 Task: Create Issue Issue0000000258 in Backlog  in Scrum Project Project0000000052 in Jira. Create Issue Issue0000000259 in Backlog  in Scrum Project Project0000000052 in Jira. Create Issue Issue0000000260 in Backlog  in Scrum Project Project0000000052 in Jira. Change IN PROGRESS as Status of Issue Issue0000000252 in Backlog  in Scrum Project Project0000000051 in Jira. Change IN PROGRESS as Status of Issue Issue0000000254 in Backlog  in Scrum Project Project0000000051 in Jira
Action: Mouse moved to (313, 107)
Screenshot: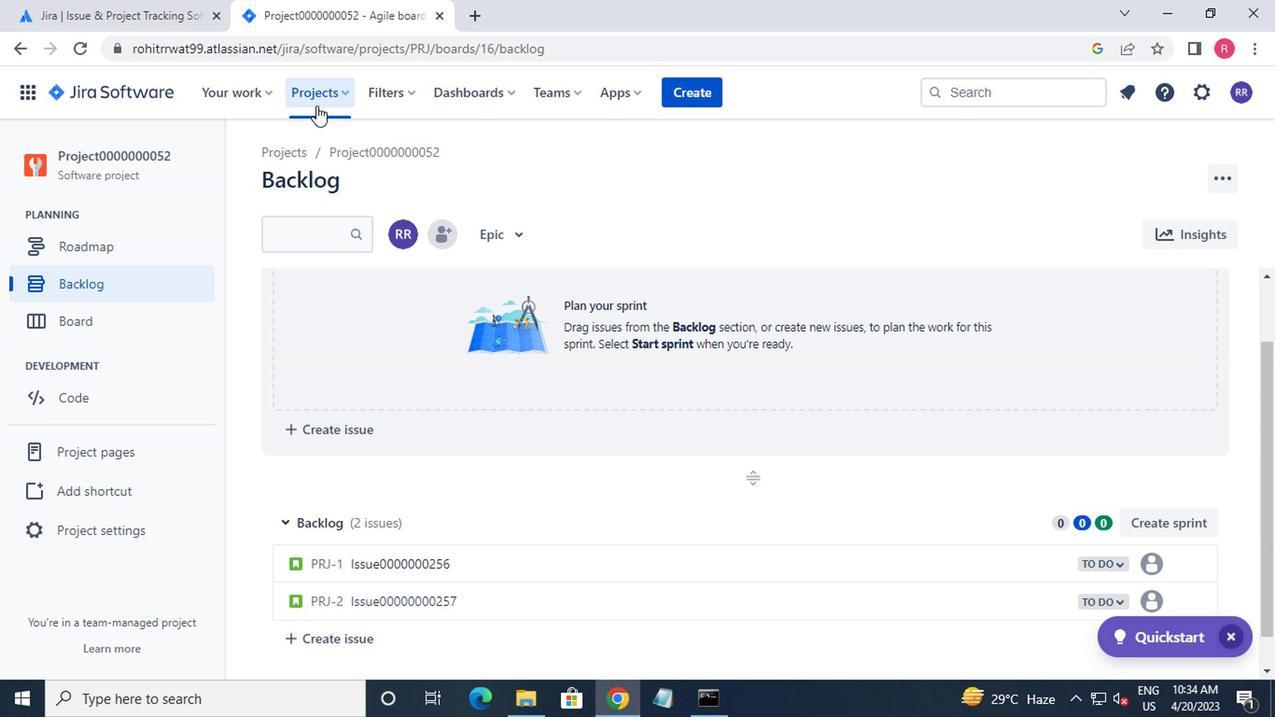 
Action: Mouse pressed left at (313, 107)
Screenshot: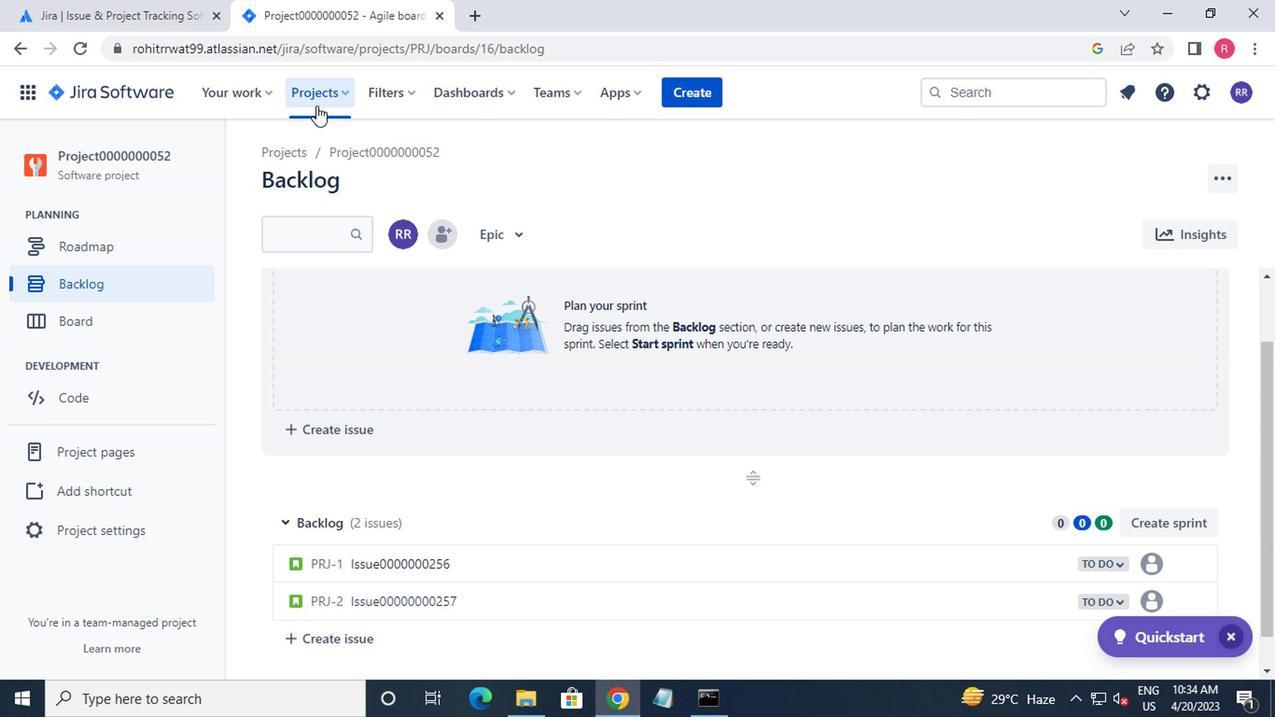 
Action: Mouse moved to (407, 183)
Screenshot: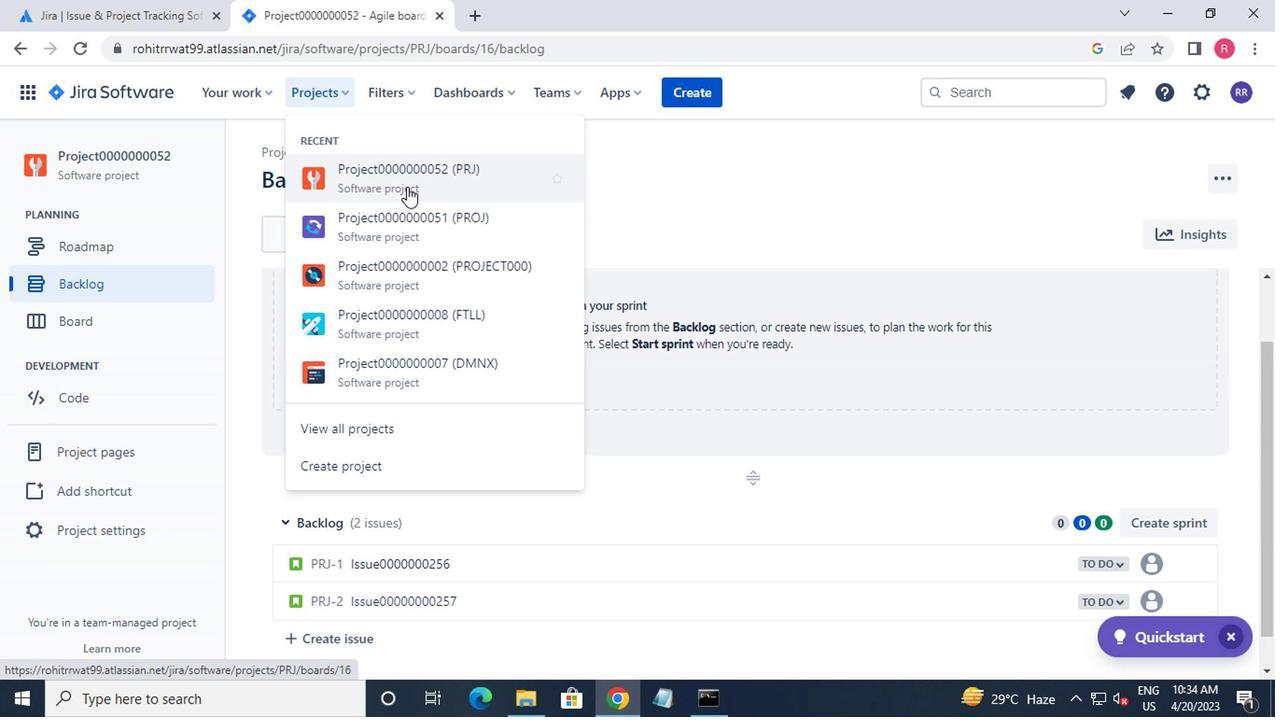 
Action: Mouse pressed left at (407, 183)
Screenshot: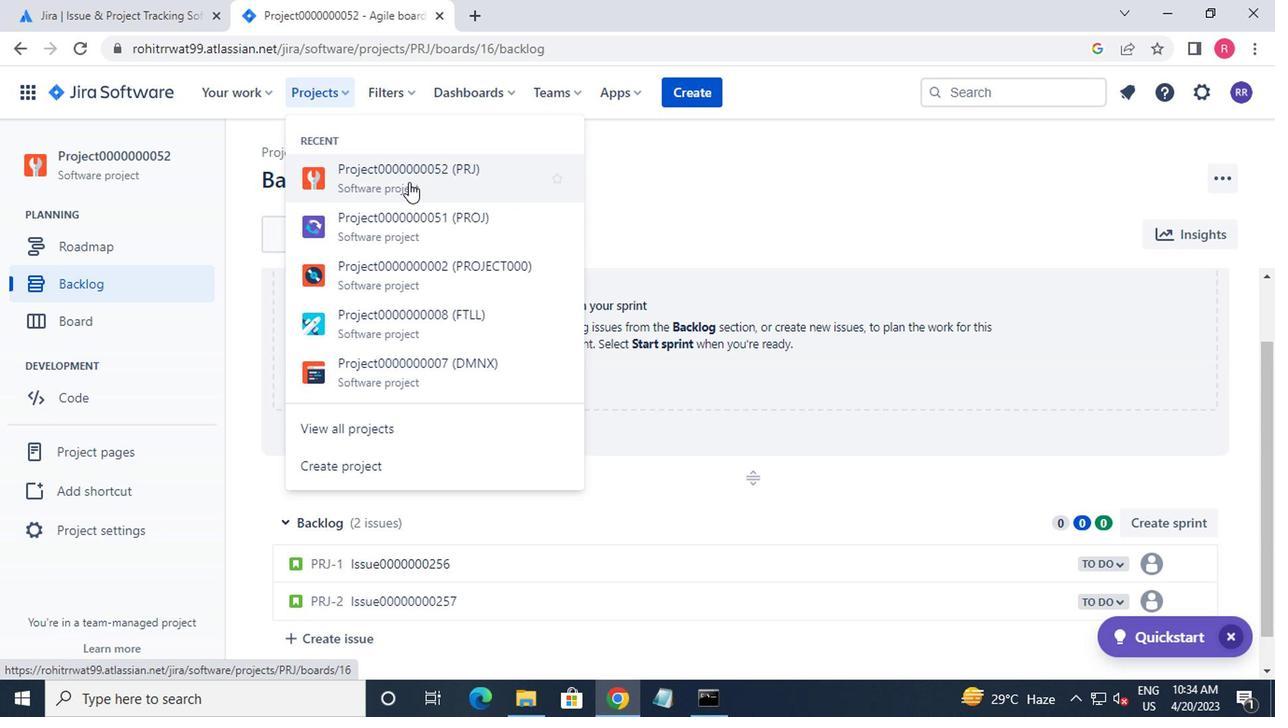 
Action: Mouse moved to (97, 284)
Screenshot: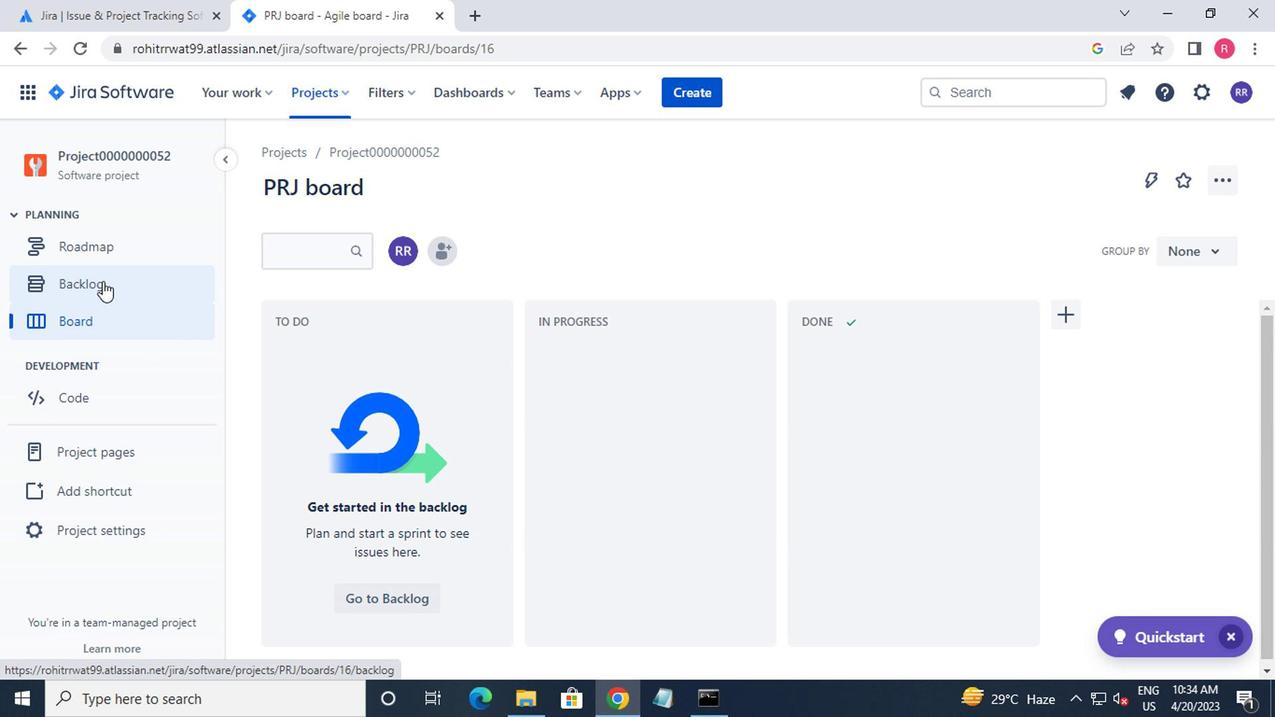 
Action: Mouse pressed left at (97, 284)
Screenshot: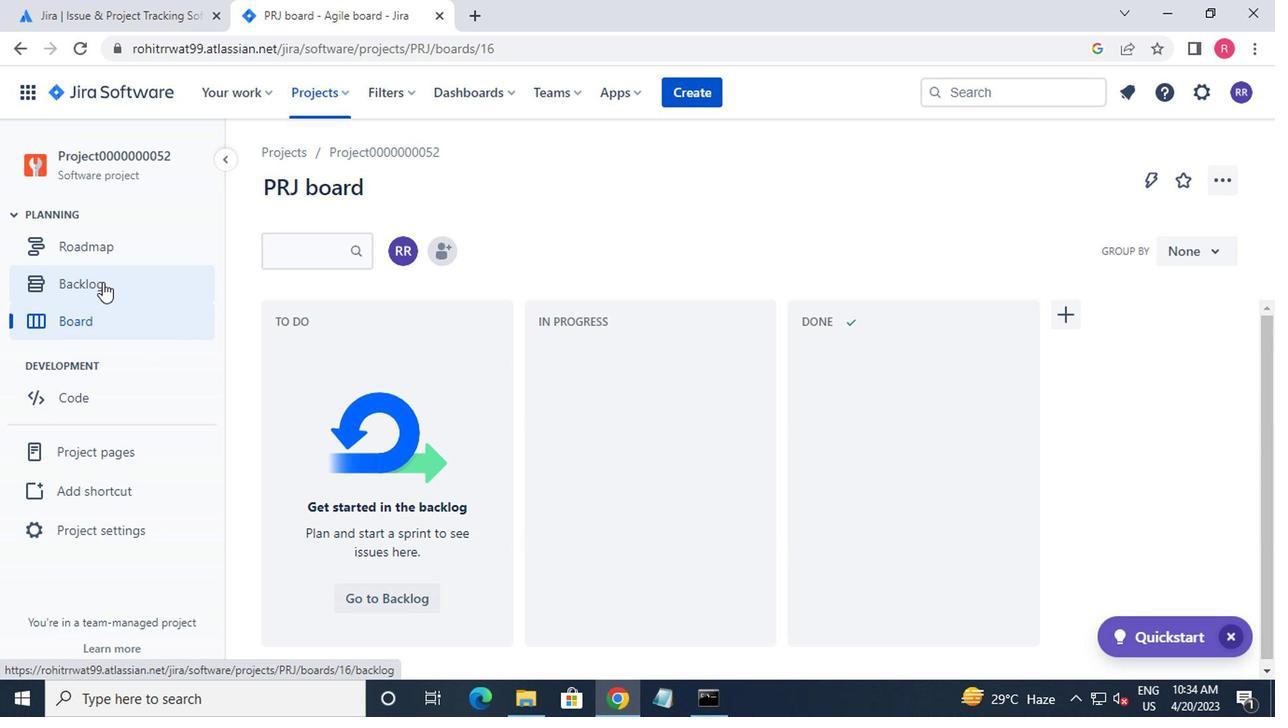 
Action: Mouse moved to (438, 480)
Screenshot: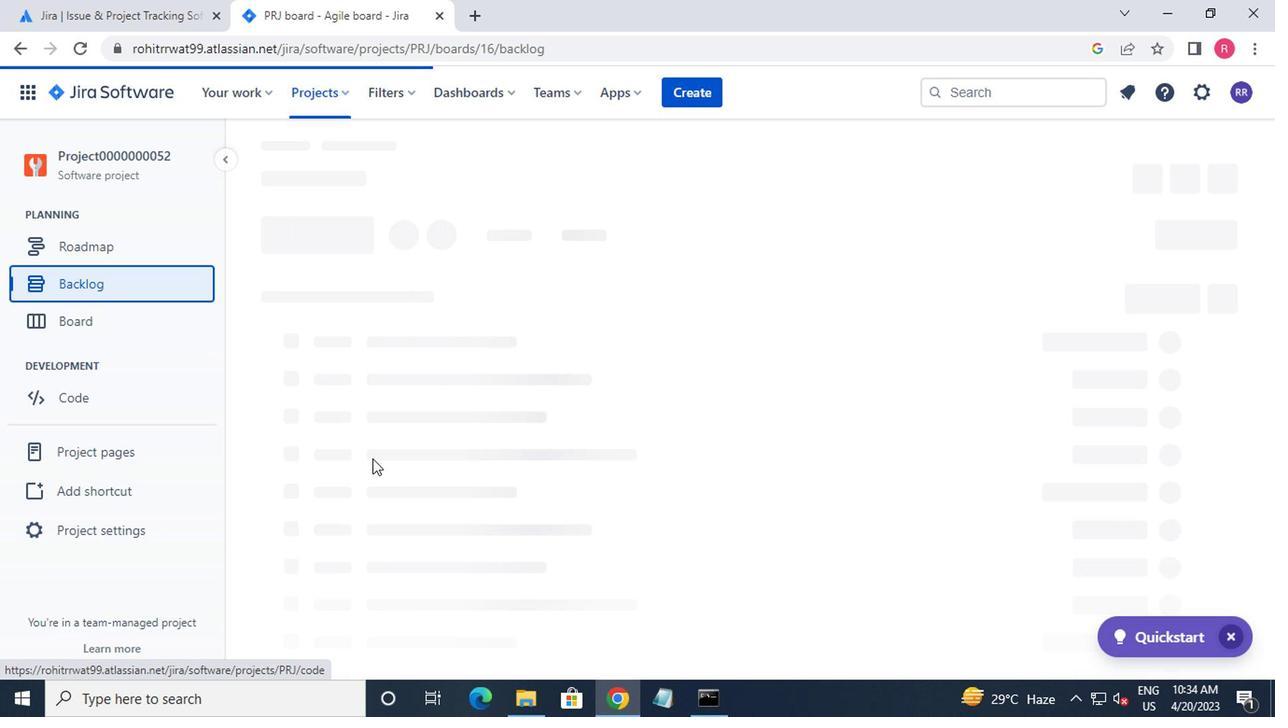 
Action: Mouse scrolled (438, 479) with delta (0, -1)
Screenshot: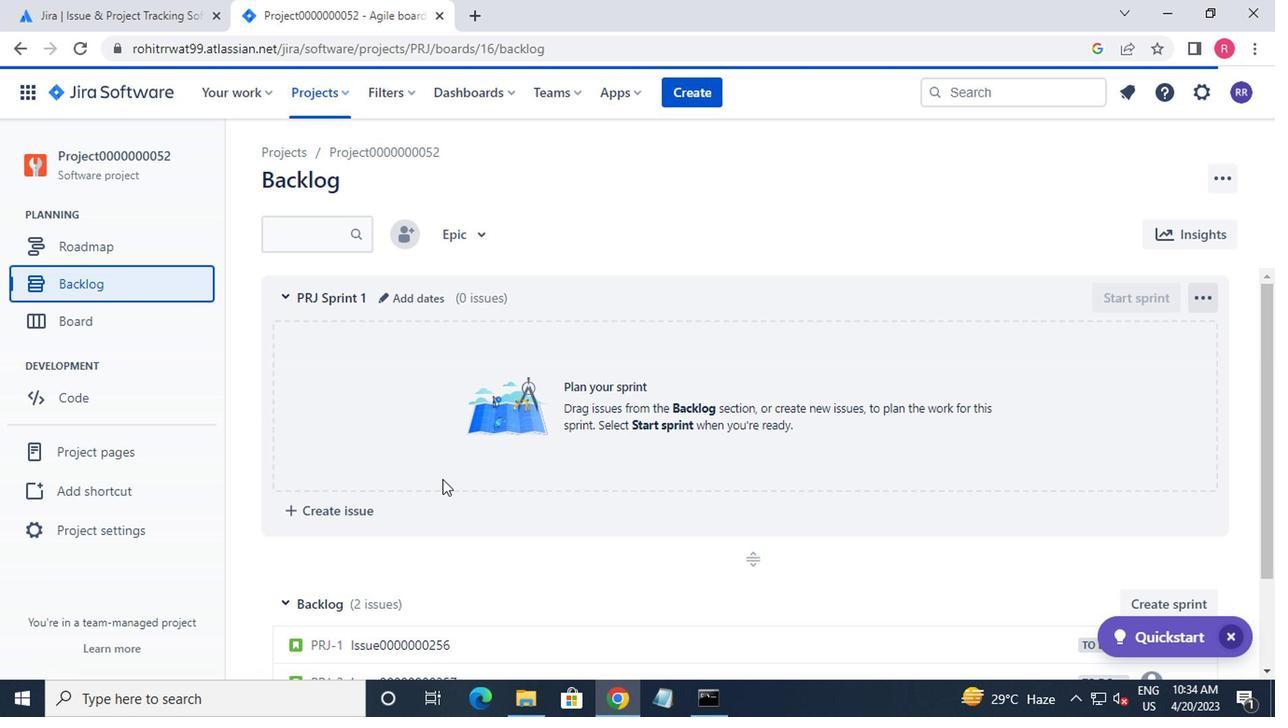 
Action: Mouse scrolled (438, 479) with delta (0, -1)
Screenshot: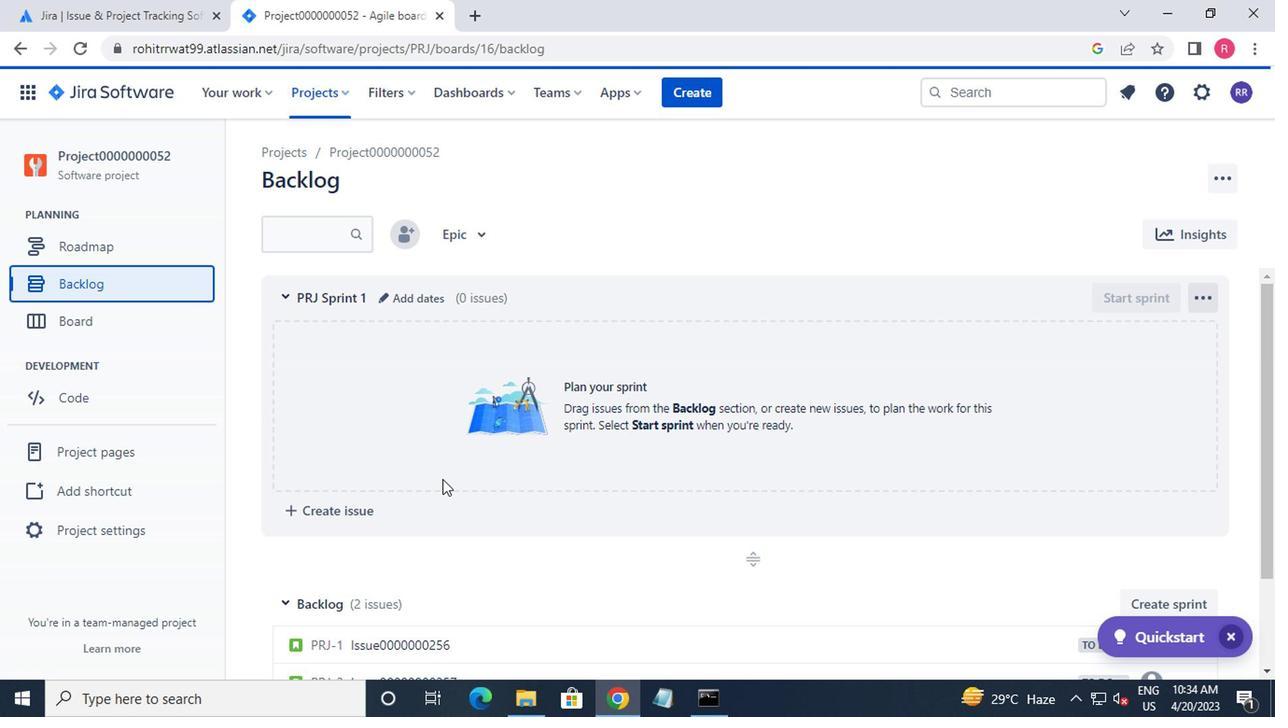 
Action: Mouse scrolled (438, 479) with delta (0, -1)
Screenshot: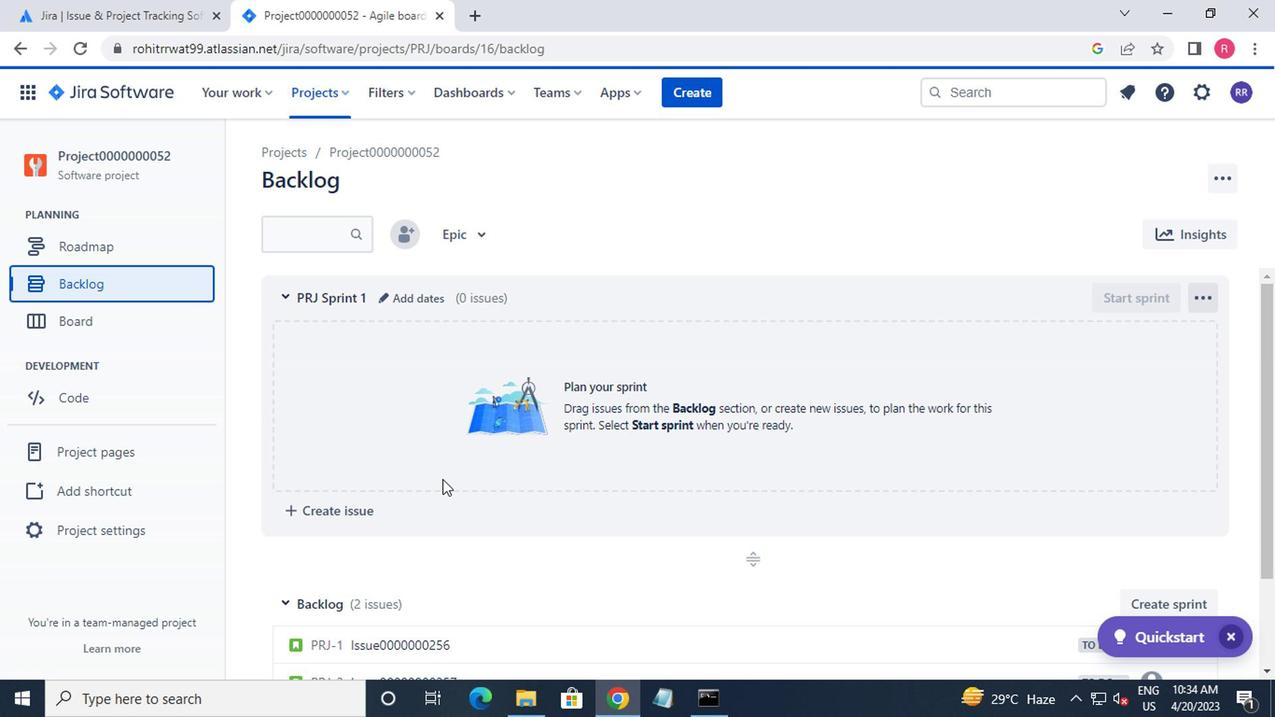 
Action: Mouse scrolled (438, 479) with delta (0, -1)
Screenshot: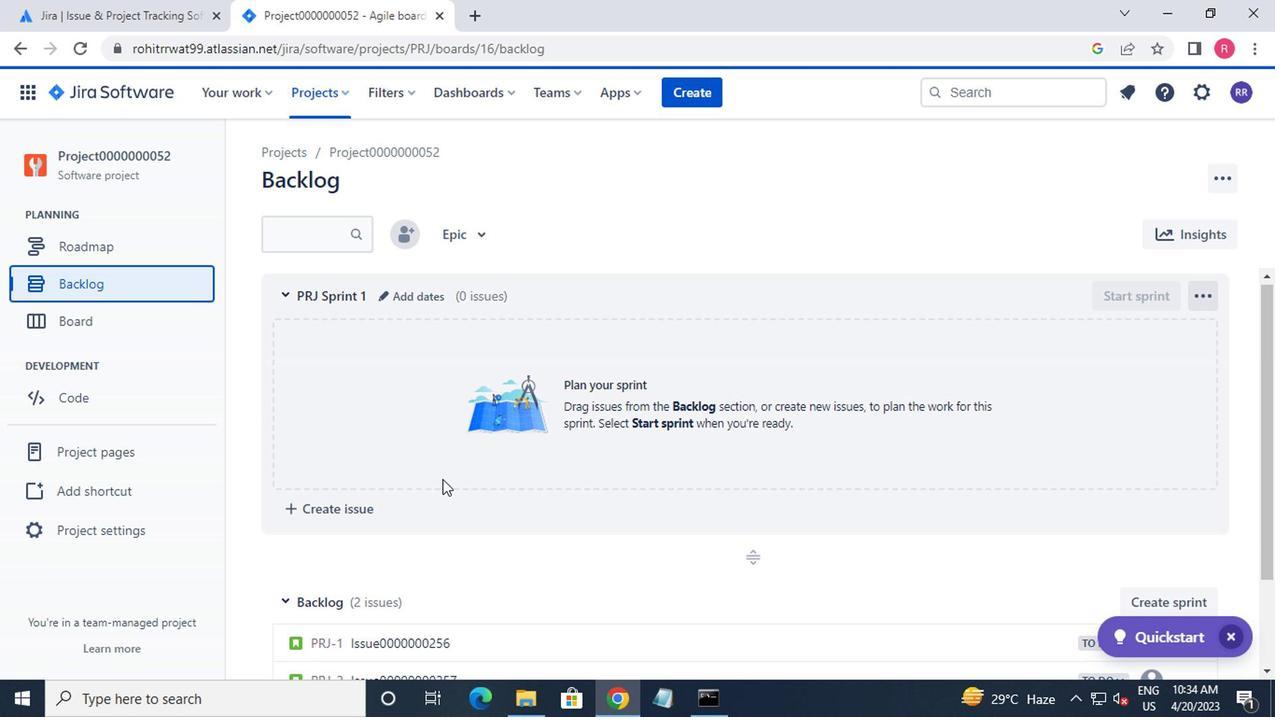 
Action: Mouse scrolled (438, 479) with delta (0, -1)
Screenshot: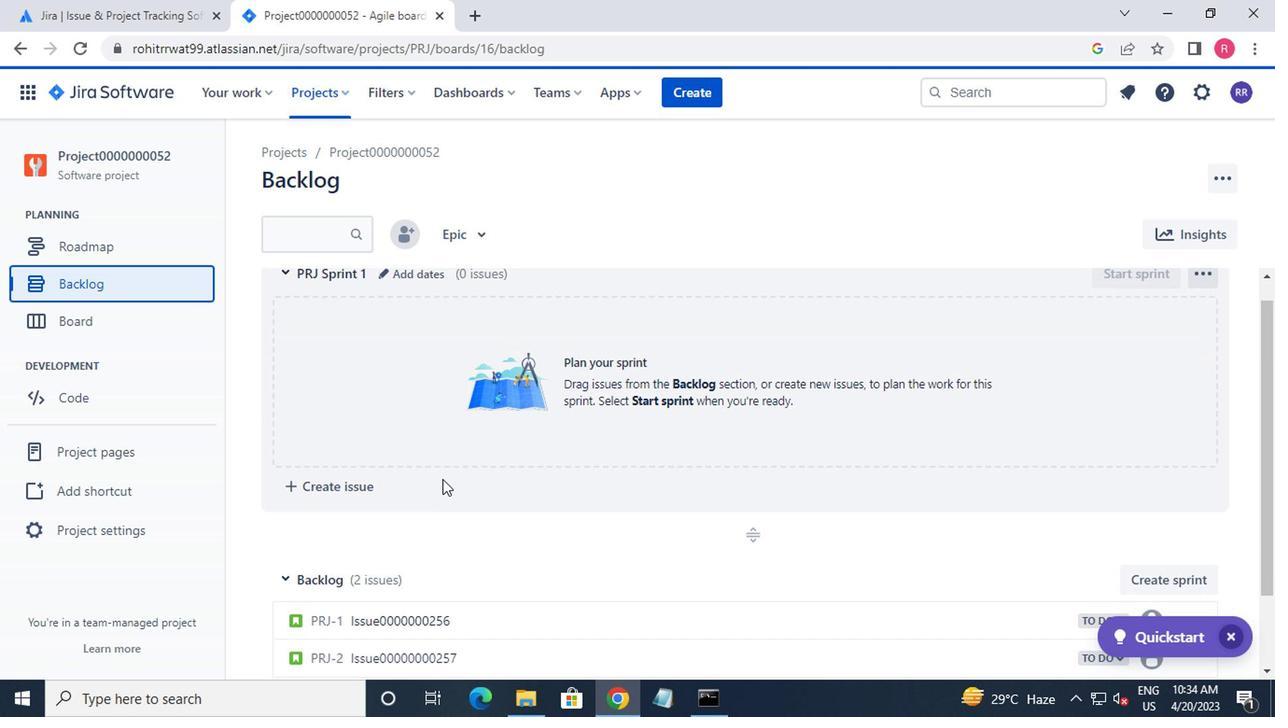
Action: Mouse moved to (370, 597)
Screenshot: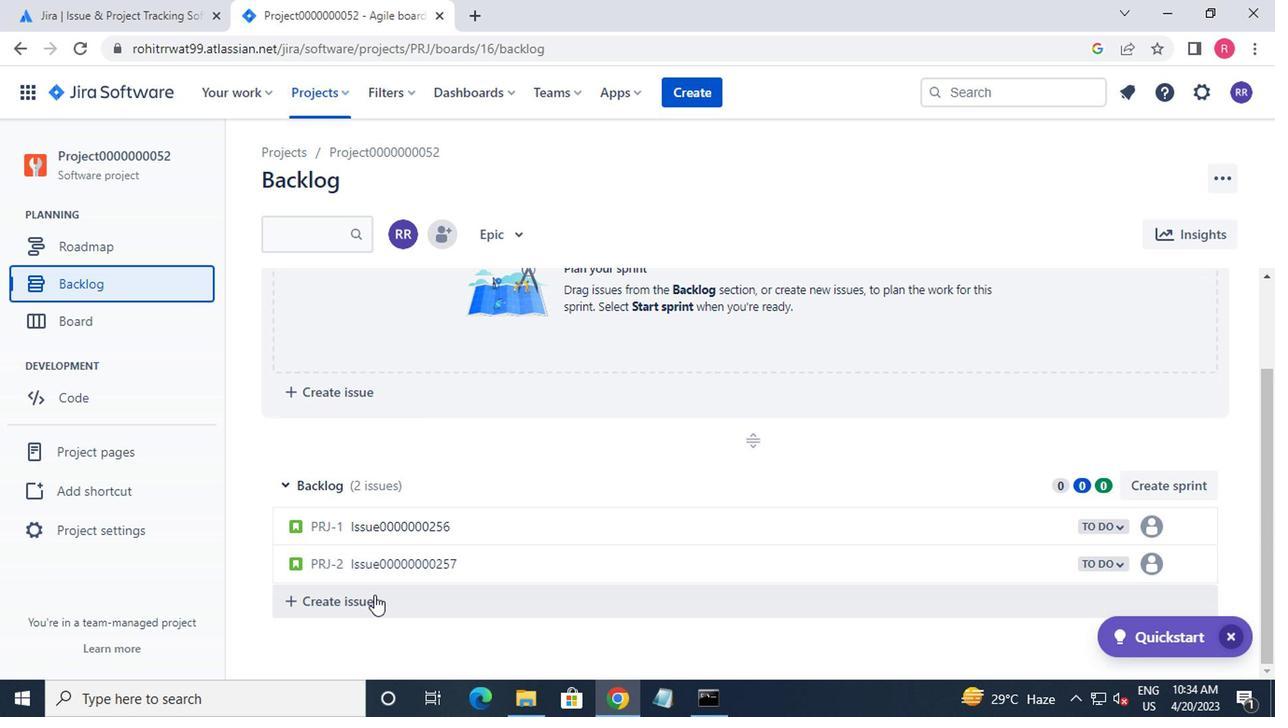 
Action: Mouse pressed left at (370, 597)
Screenshot: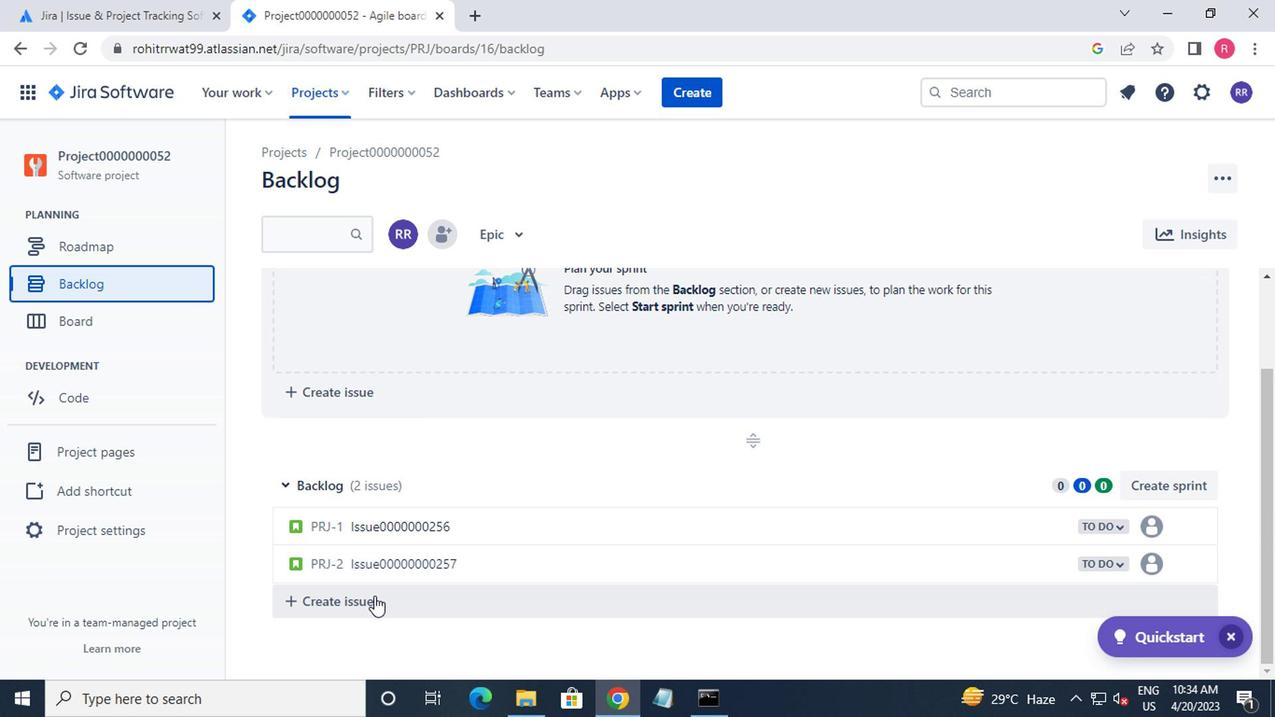 
Action: Mouse moved to (401, 490)
Screenshot: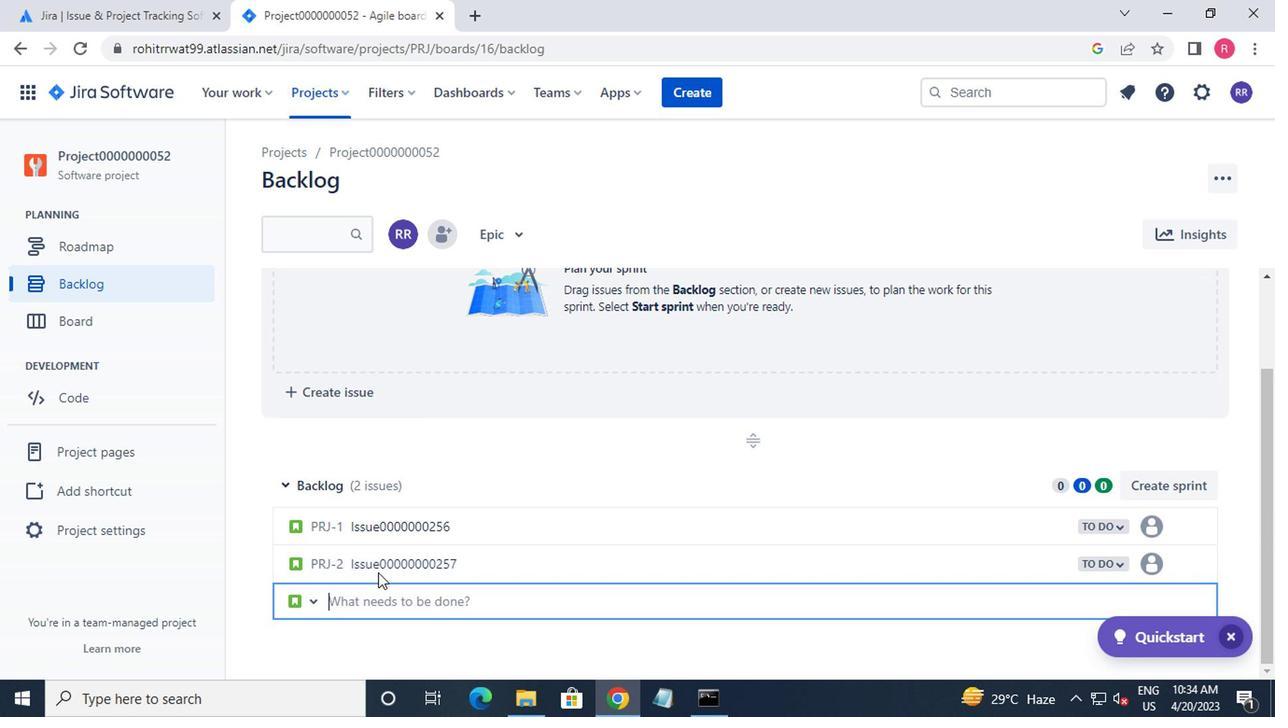 
Action: Key pressed <Key.shift><Key.shift>ISSUE0000000258<Key.enter>
Screenshot: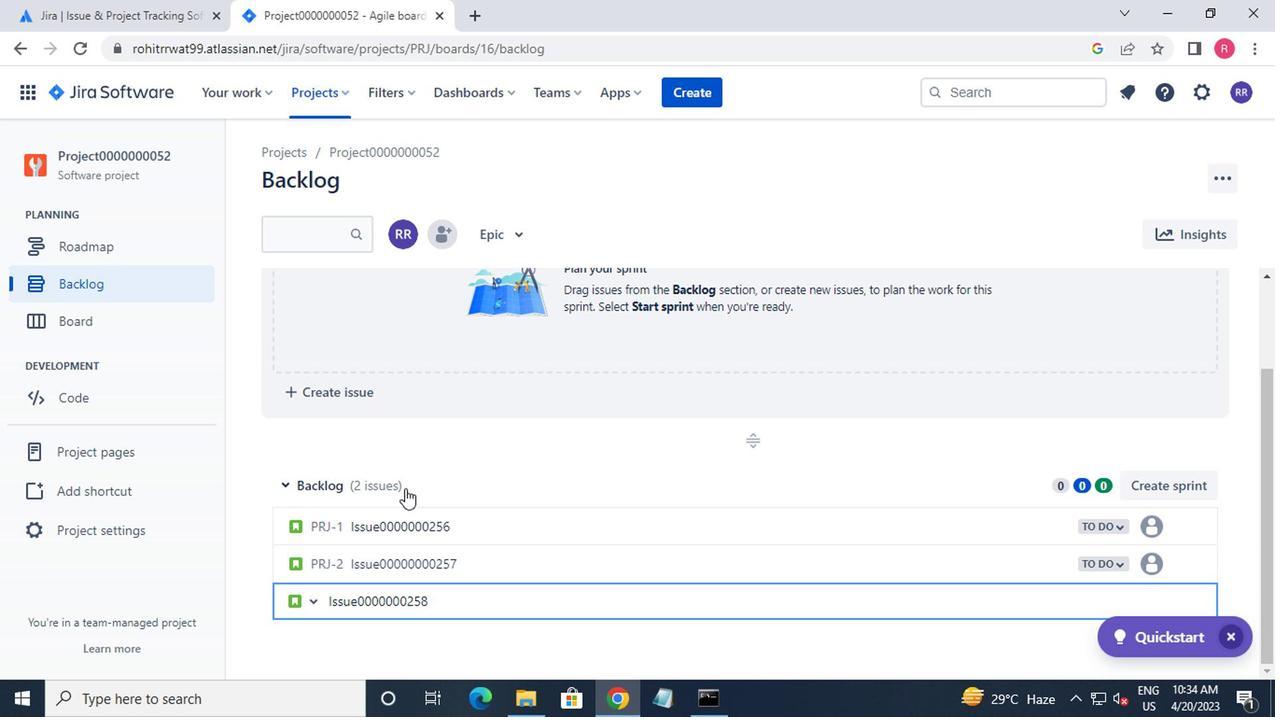 
Action: Mouse moved to (468, 447)
Screenshot: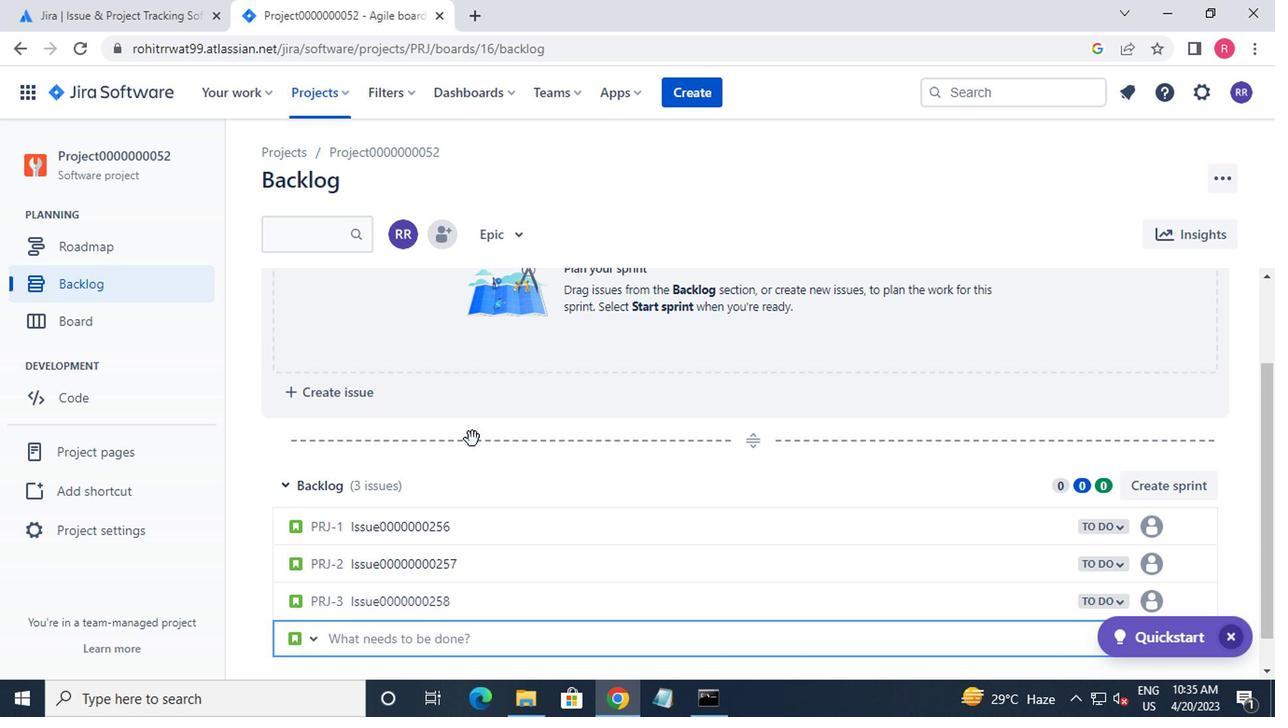 
Action: Key pressed <Key.shift>ISSUE0000000259<Key.enter><Key.shift><Key.shift><Key.shift><Key.shift><Key.shift><Key.shift>ISSUE0000000260<Key.enter>
Screenshot: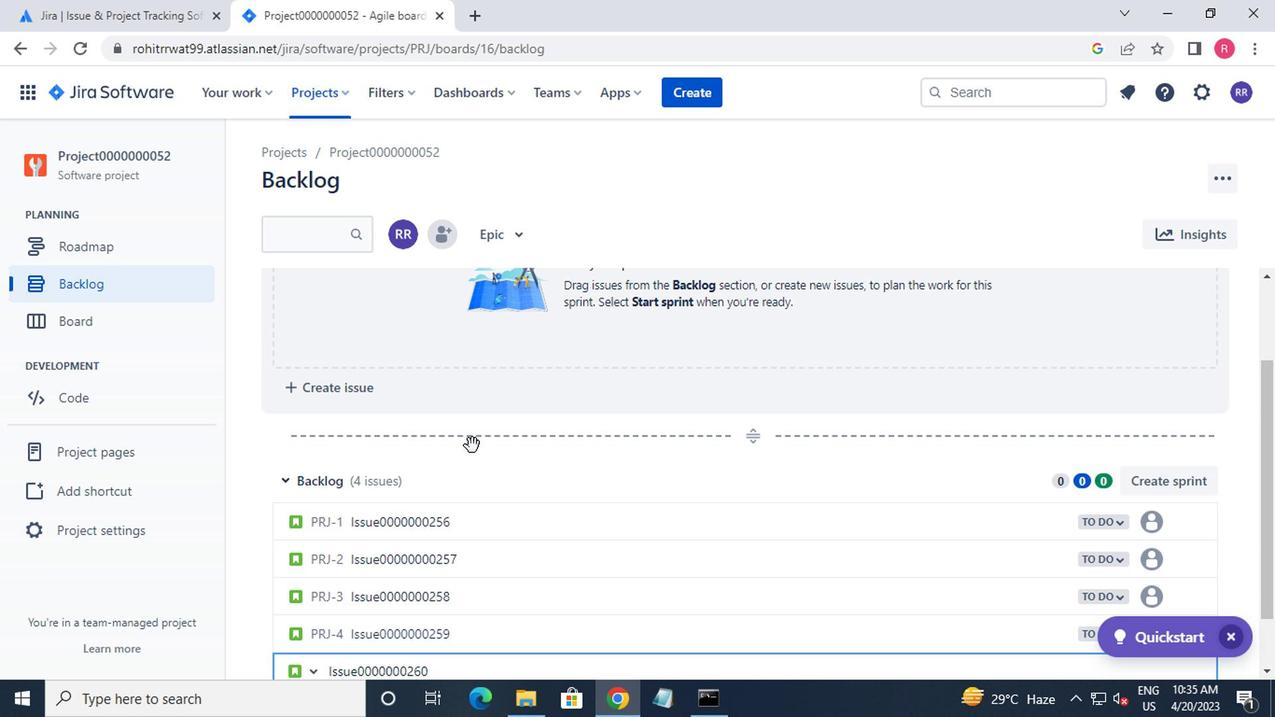 
Action: Mouse moved to (330, 75)
Screenshot: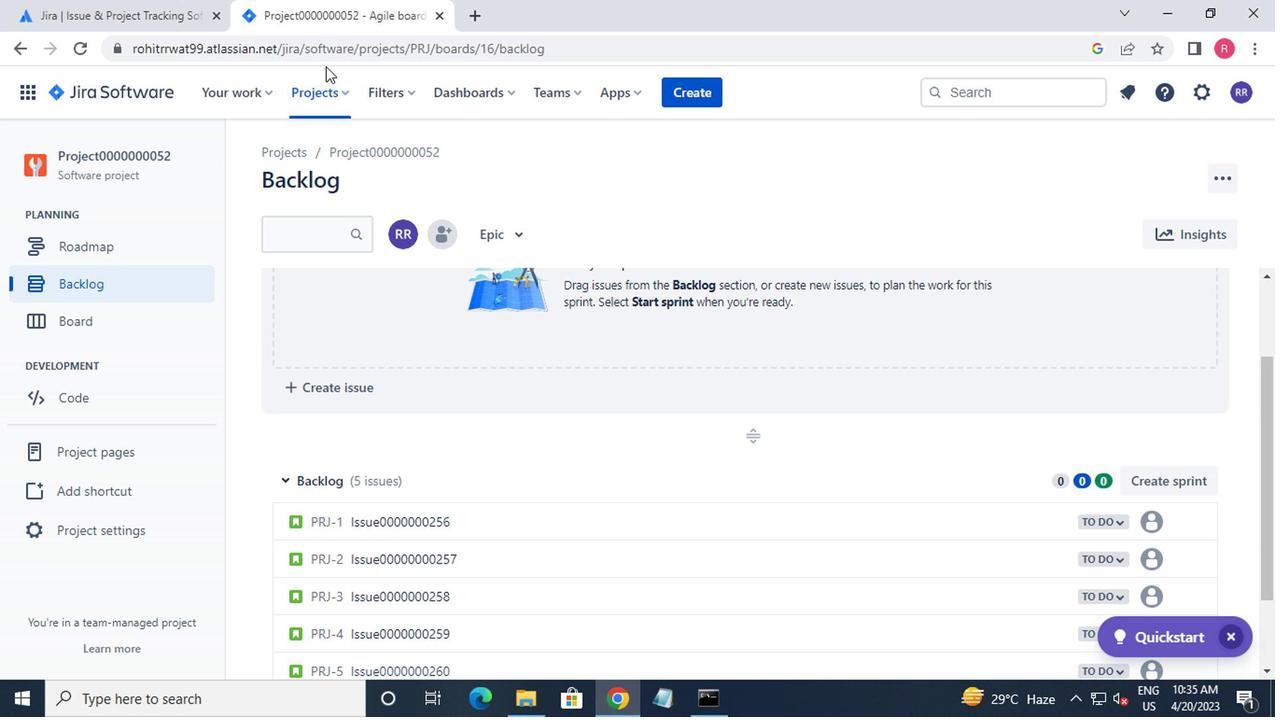
Action: Mouse pressed left at (330, 75)
Screenshot: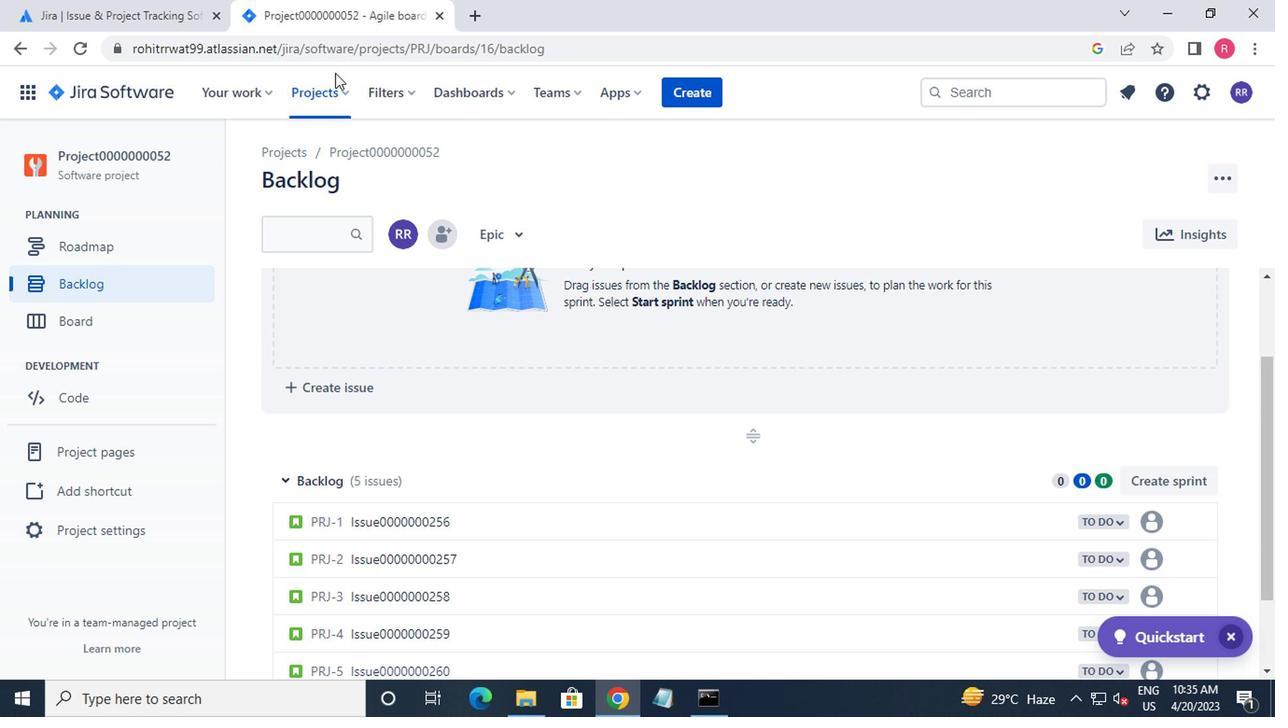 
Action: Mouse moved to (344, 96)
Screenshot: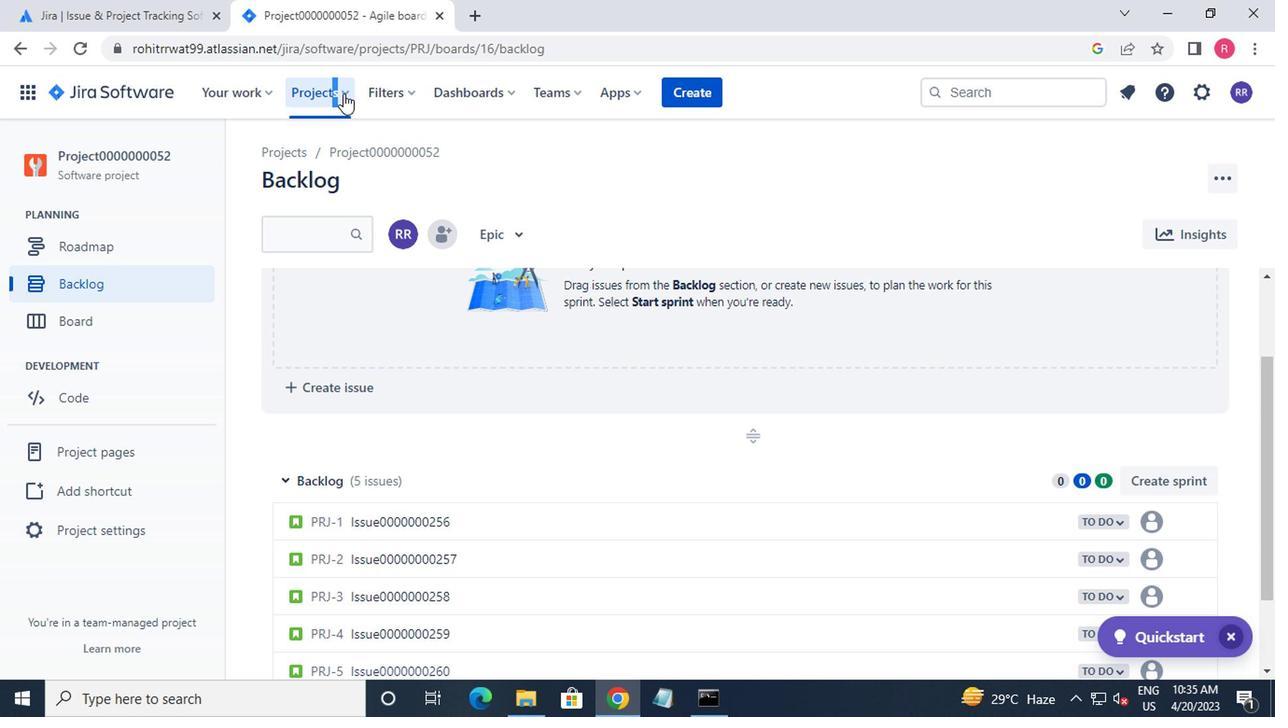 
Action: Mouse pressed left at (344, 96)
Screenshot: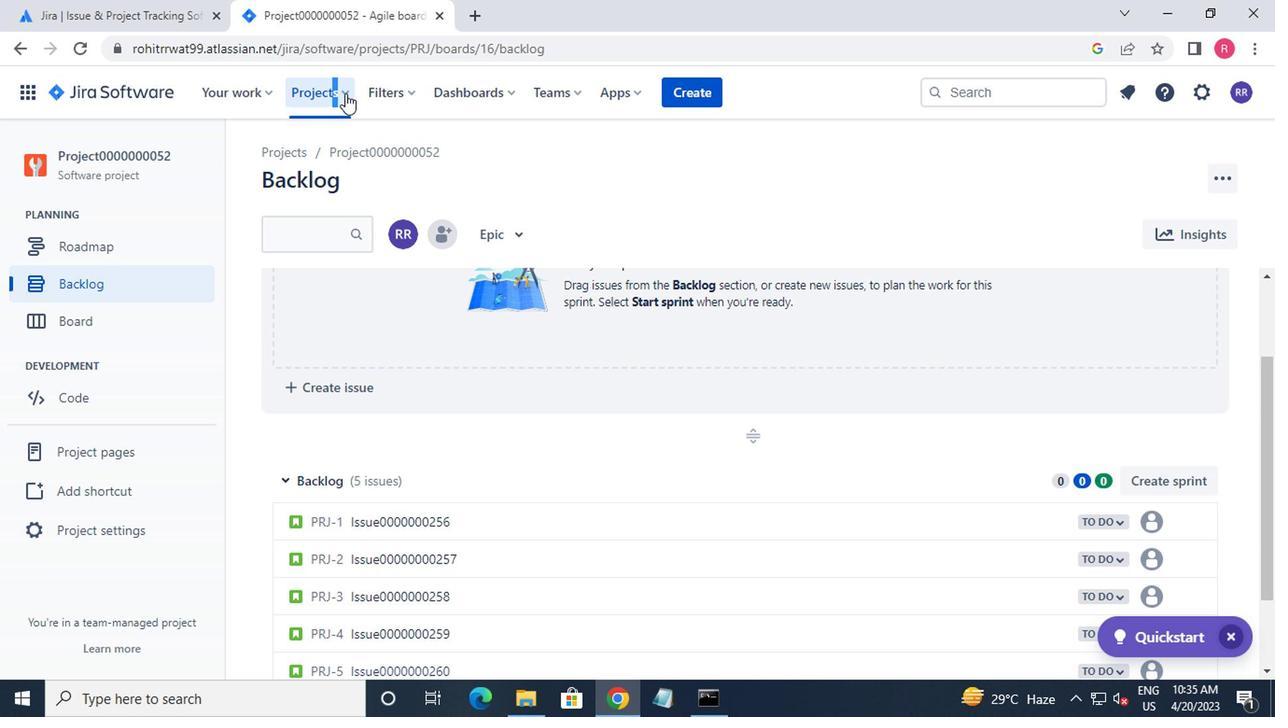 
Action: Mouse moved to (376, 221)
Screenshot: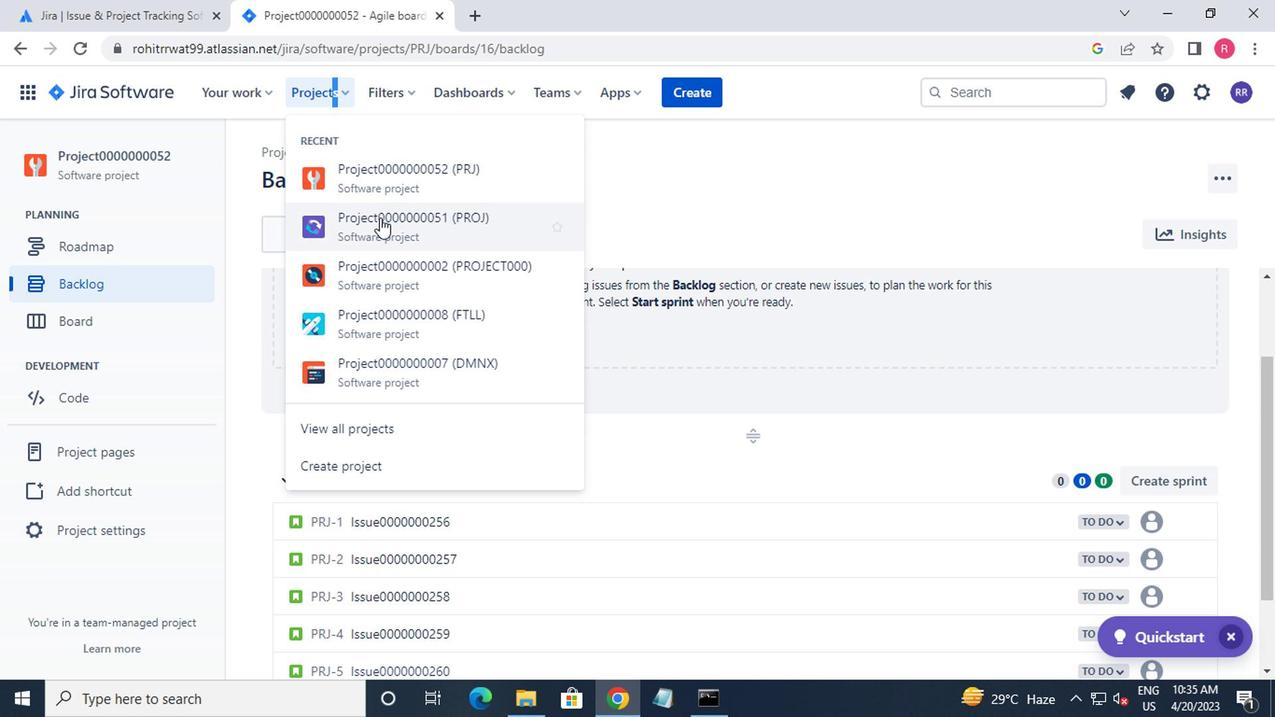 
Action: Mouse pressed left at (376, 221)
Screenshot: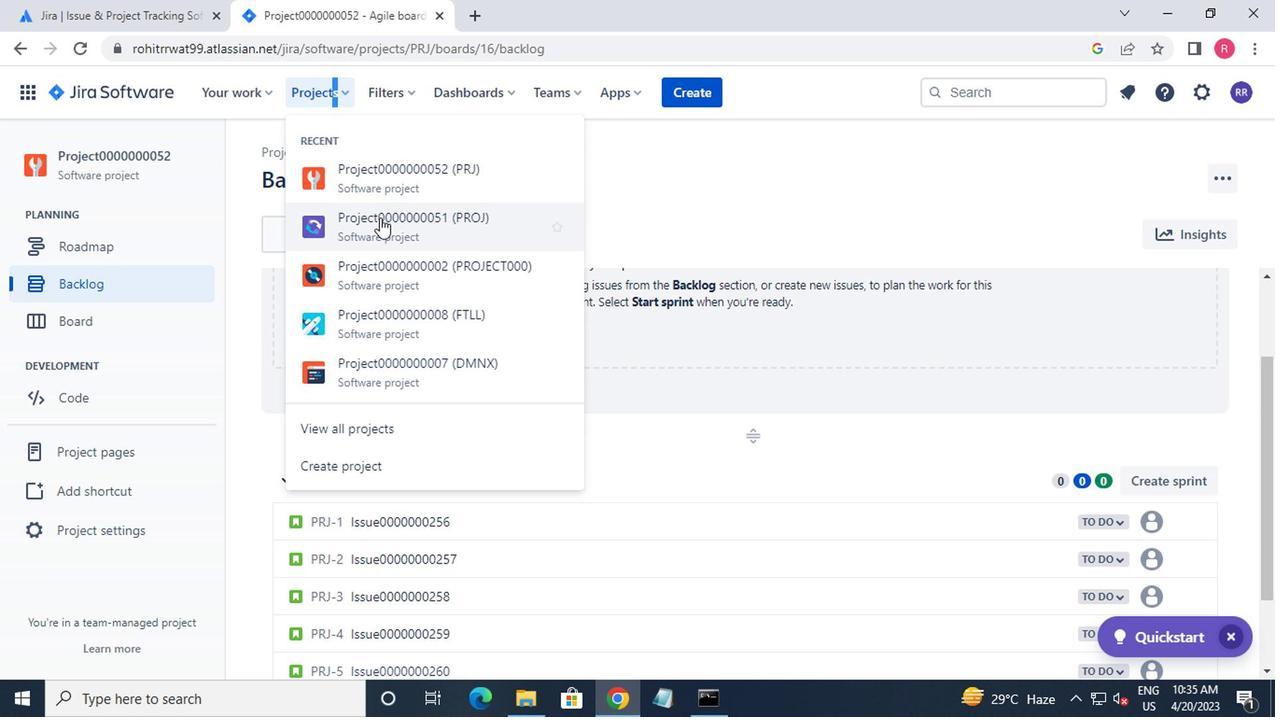 
Action: Mouse moved to (145, 277)
Screenshot: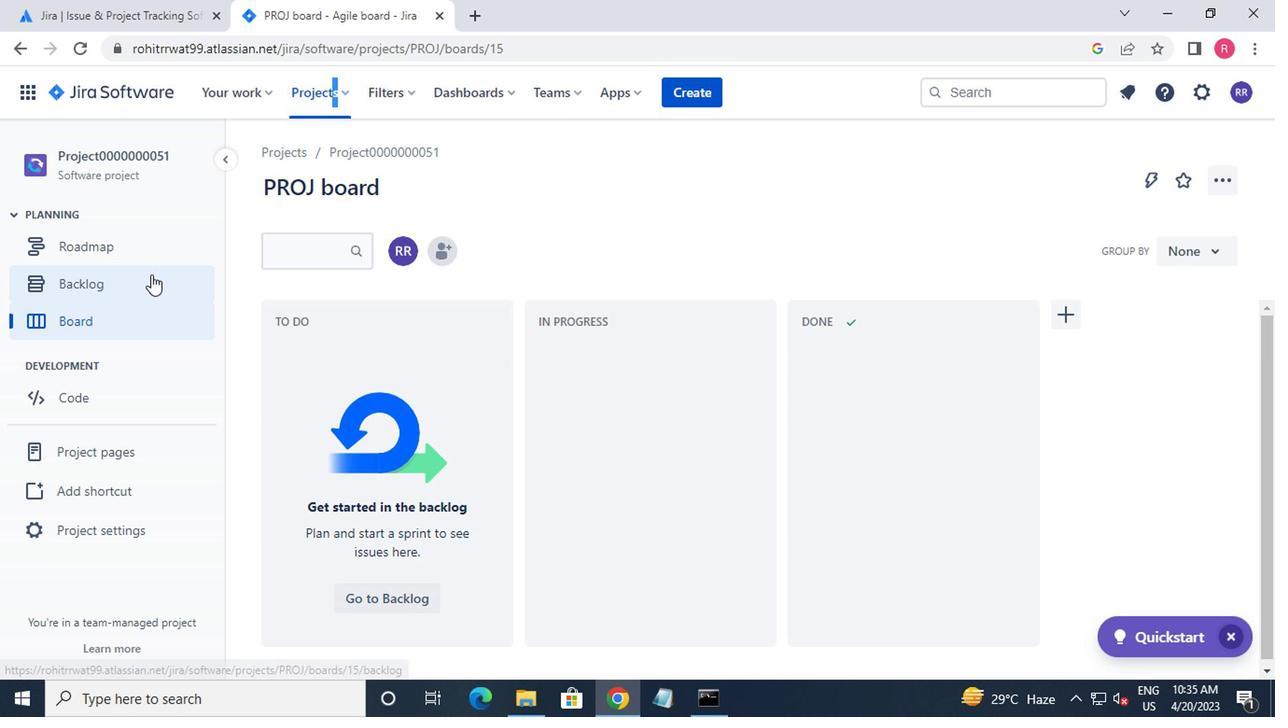 
Action: Mouse pressed left at (145, 277)
Screenshot: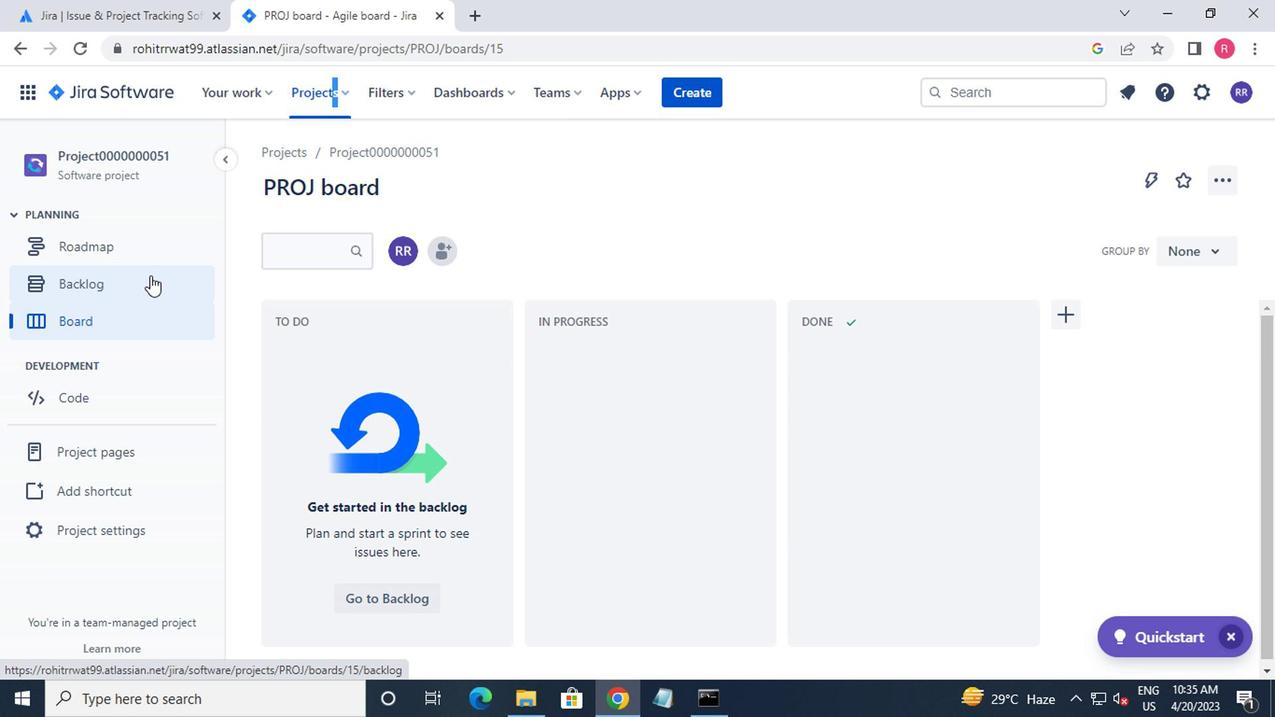 
Action: Mouse moved to (338, 369)
Screenshot: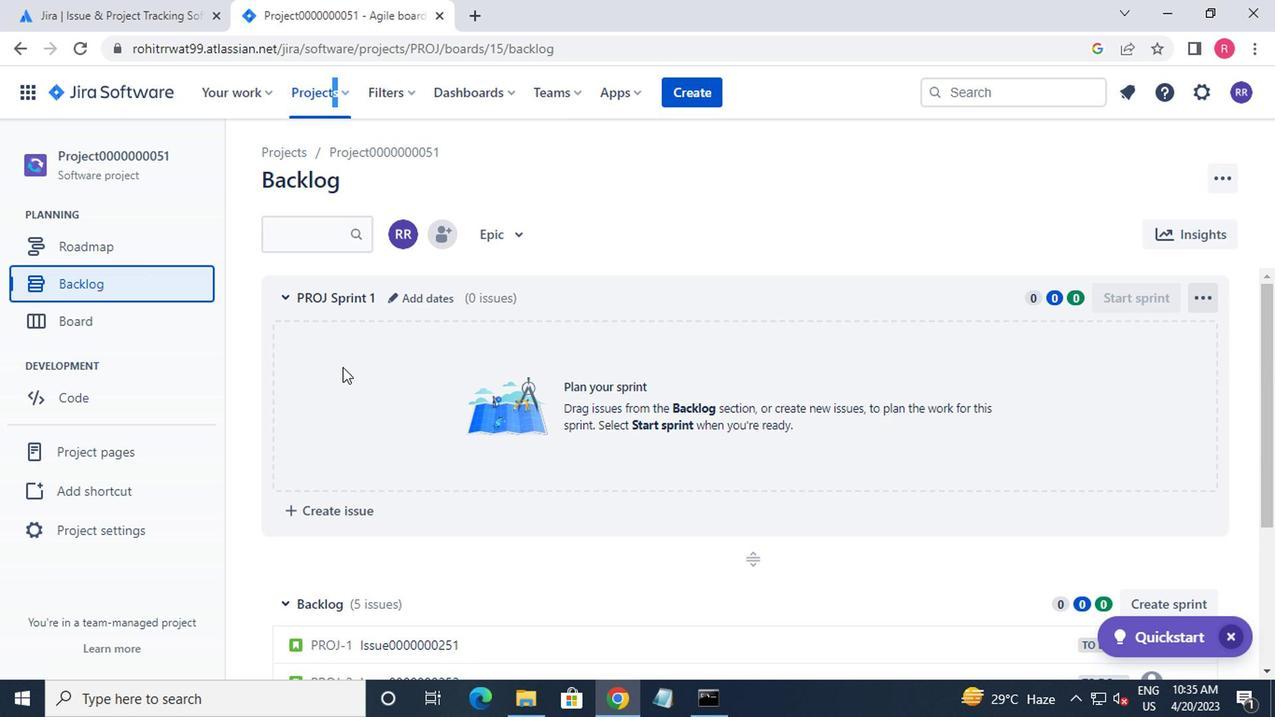 
Action: Mouse scrolled (338, 368) with delta (0, -1)
Screenshot: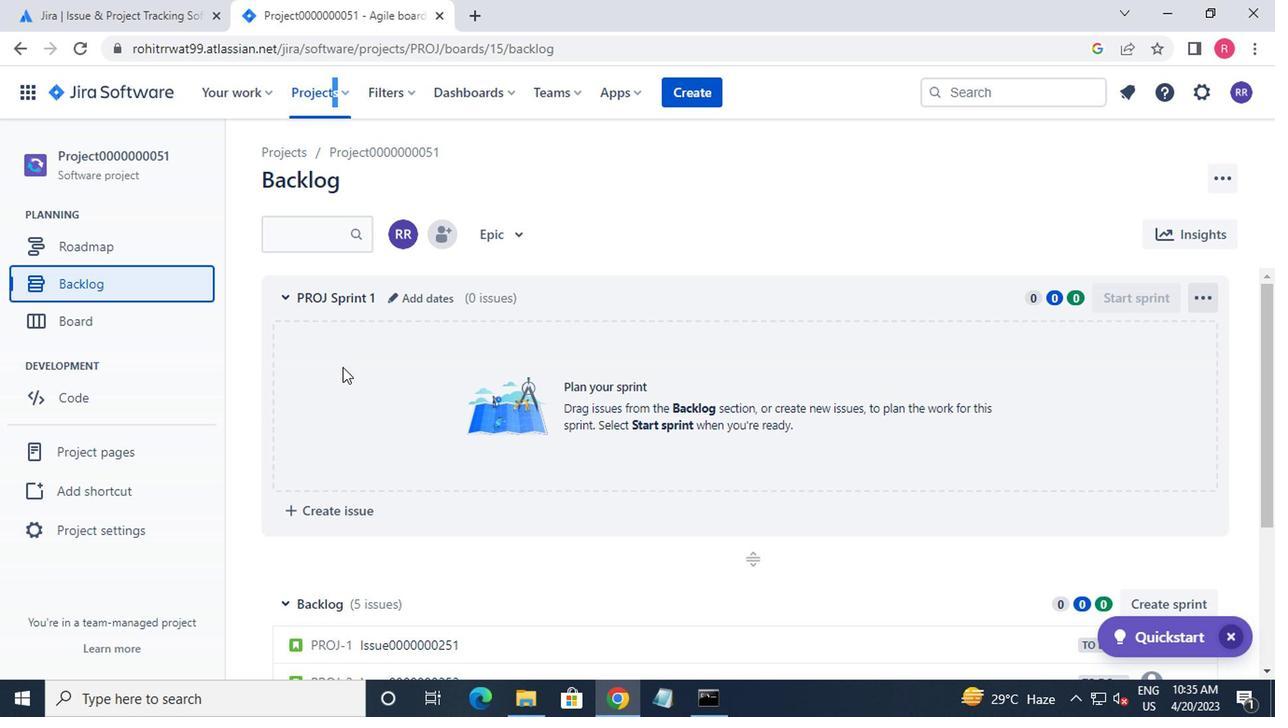 
Action: Mouse moved to (454, 515)
Screenshot: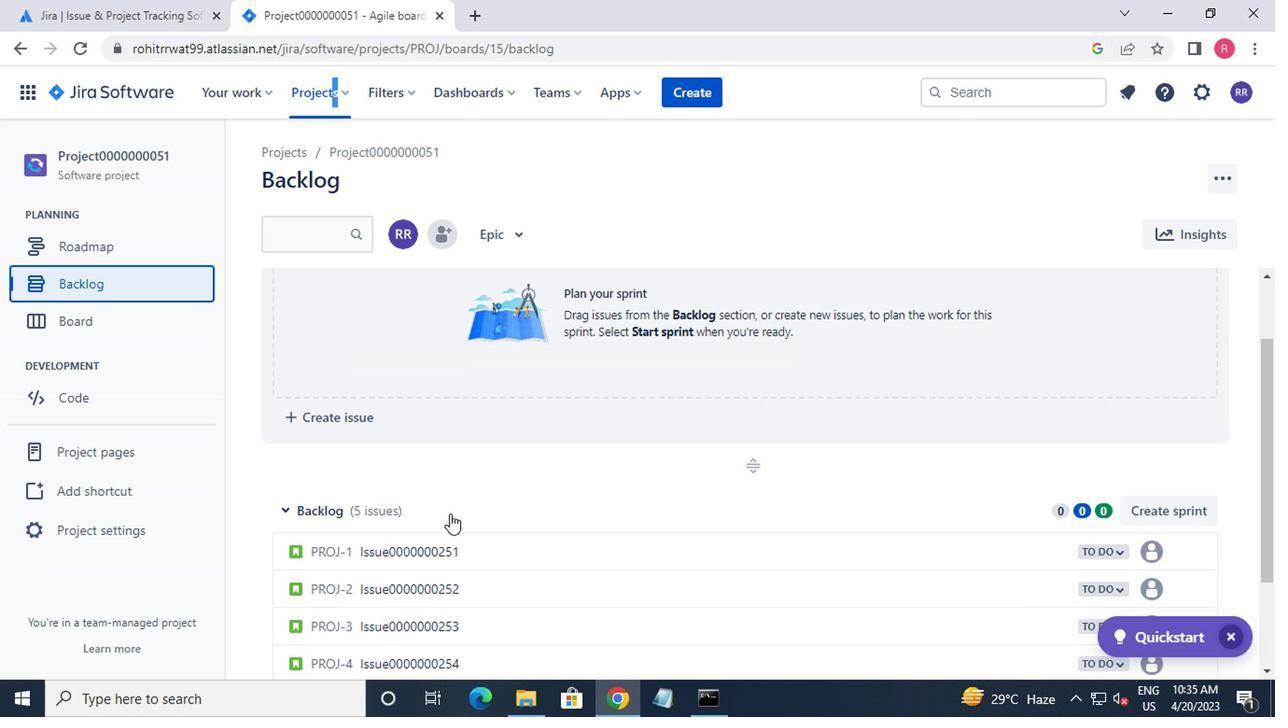 
Action: Mouse scrolled (454, 514) with delta (0, -1)
Screenshot: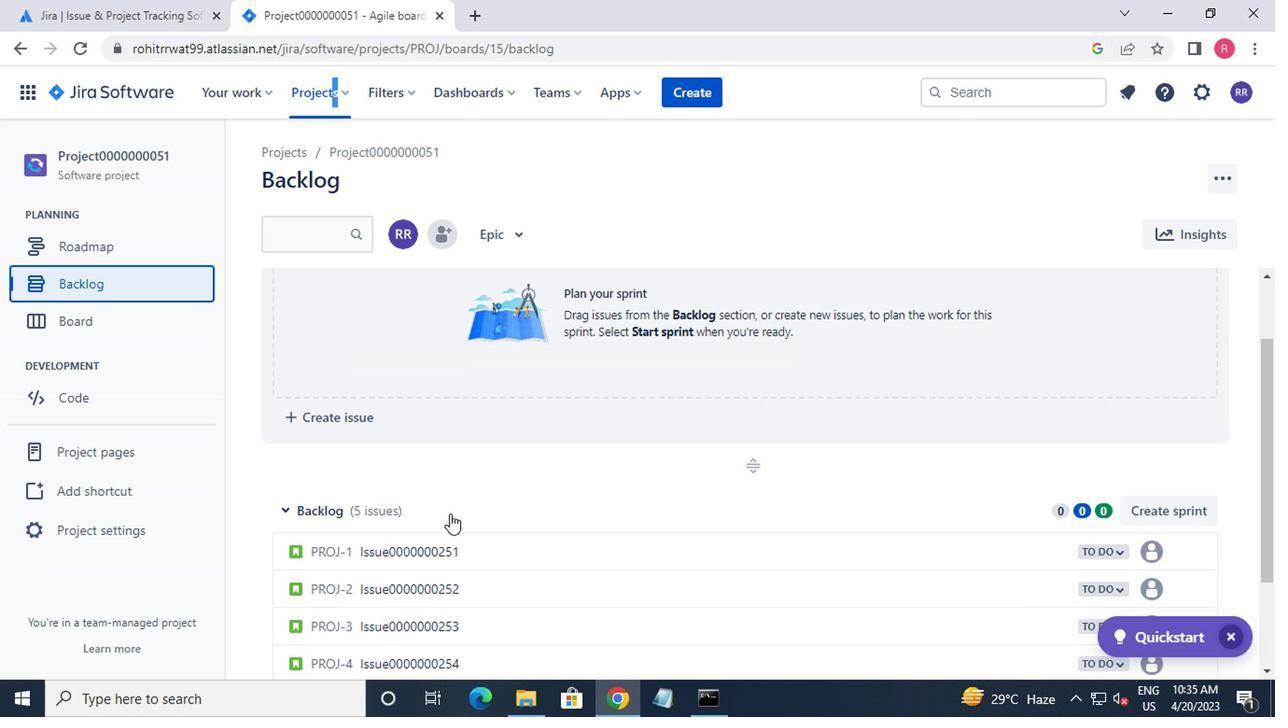 
Action: Mouse moved to (481, 518)
Screenshot: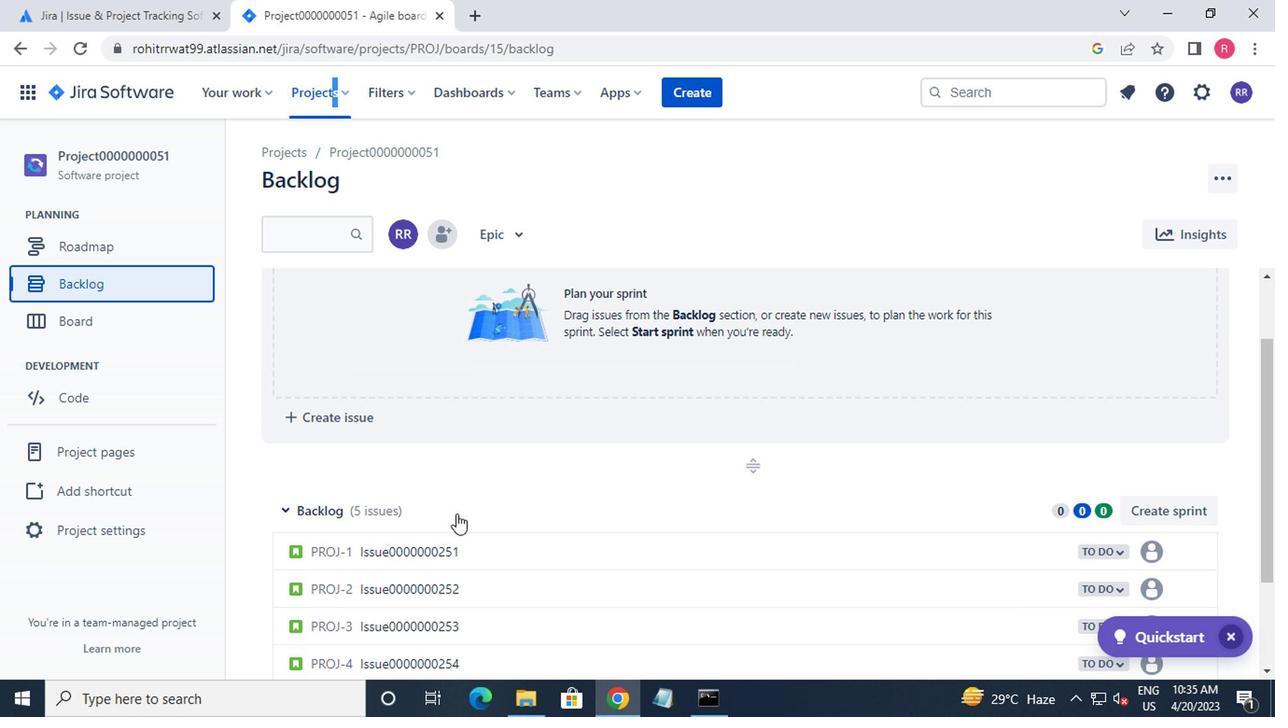
Action: Mouse scrolled (481, 518) with delta (0, 0)
Screenshot: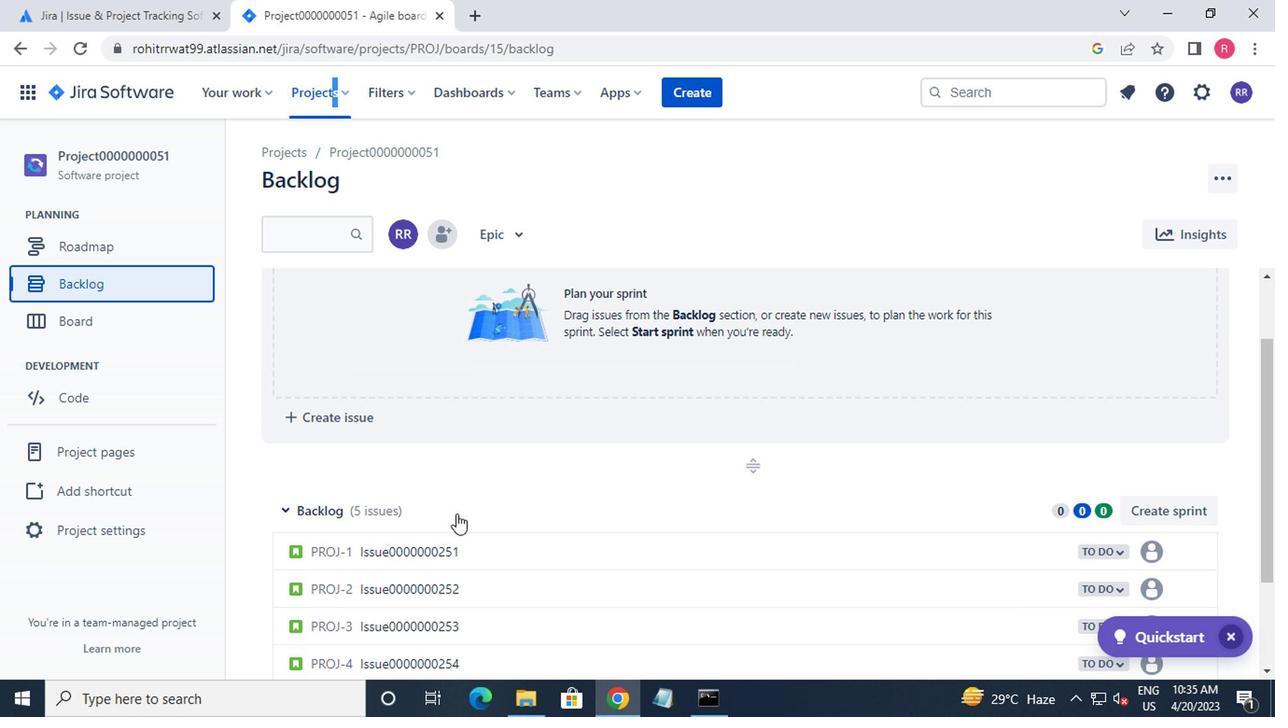 
Action: Mouse moved to (1112, 459)
Screenshot: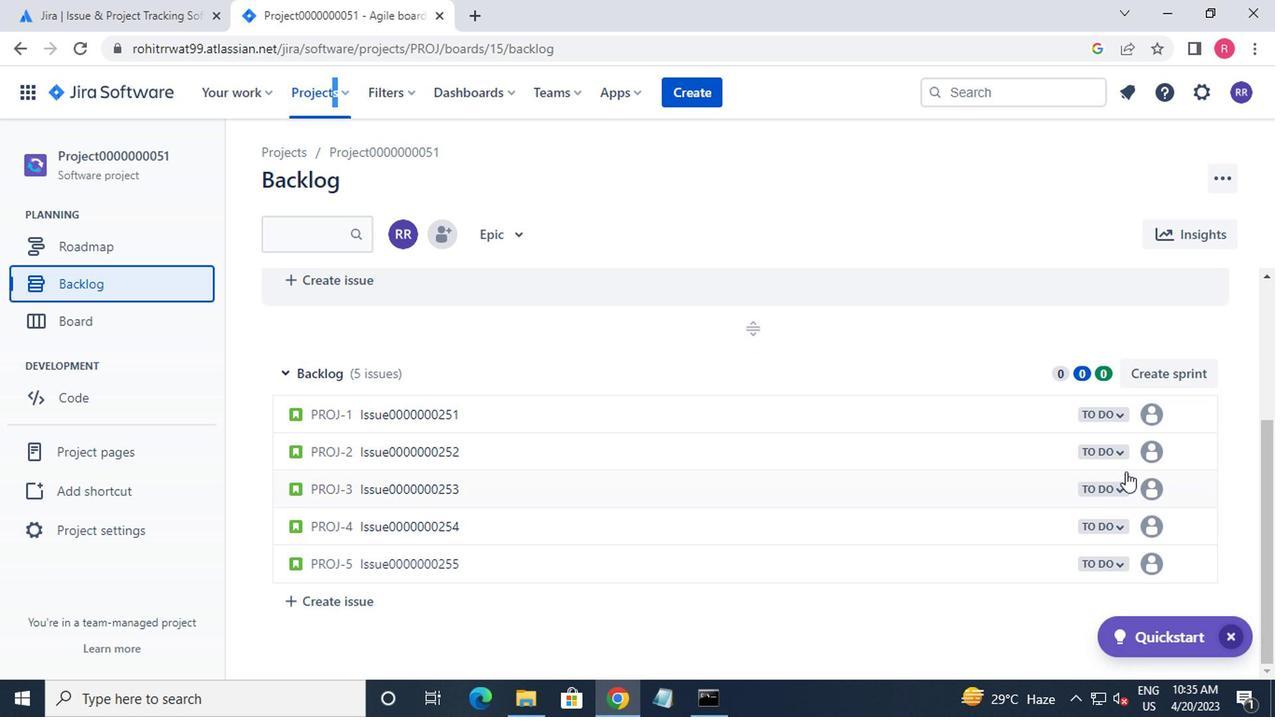 
Action: Mouse pressed left at (1112, 459)
Screenshot: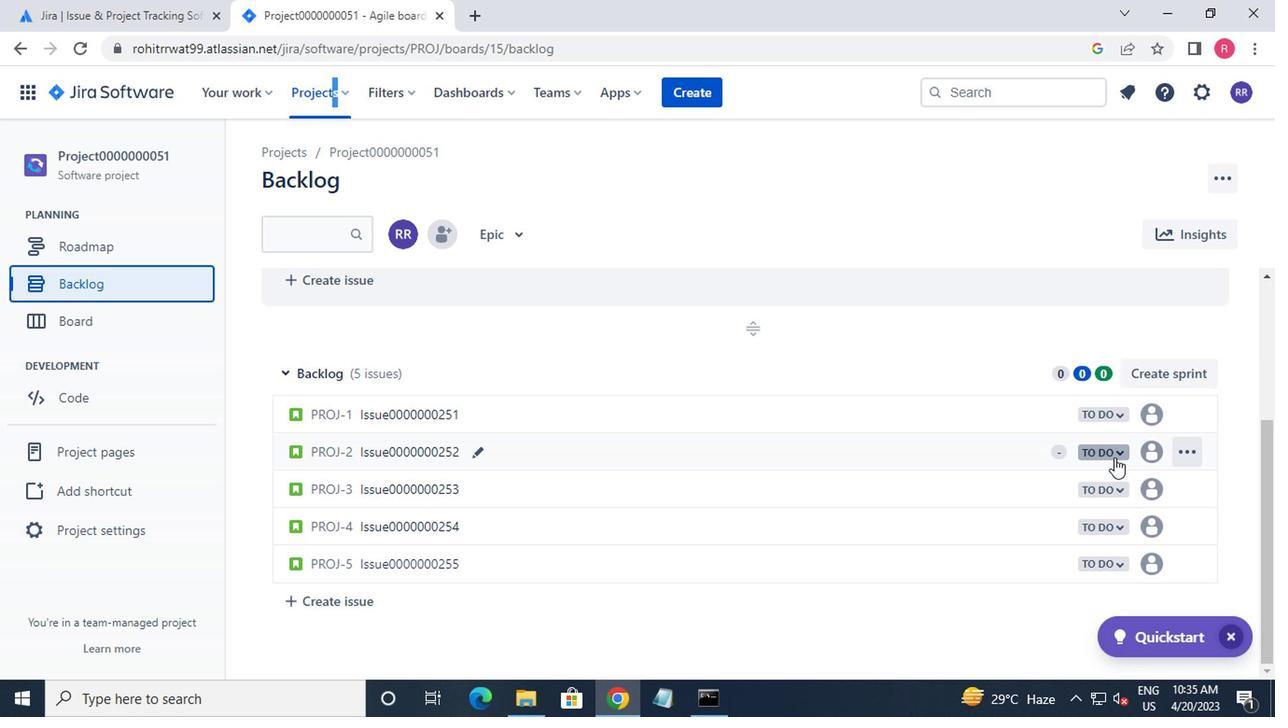 
Action: Mouse moved to (1050, 481)
Screenshot: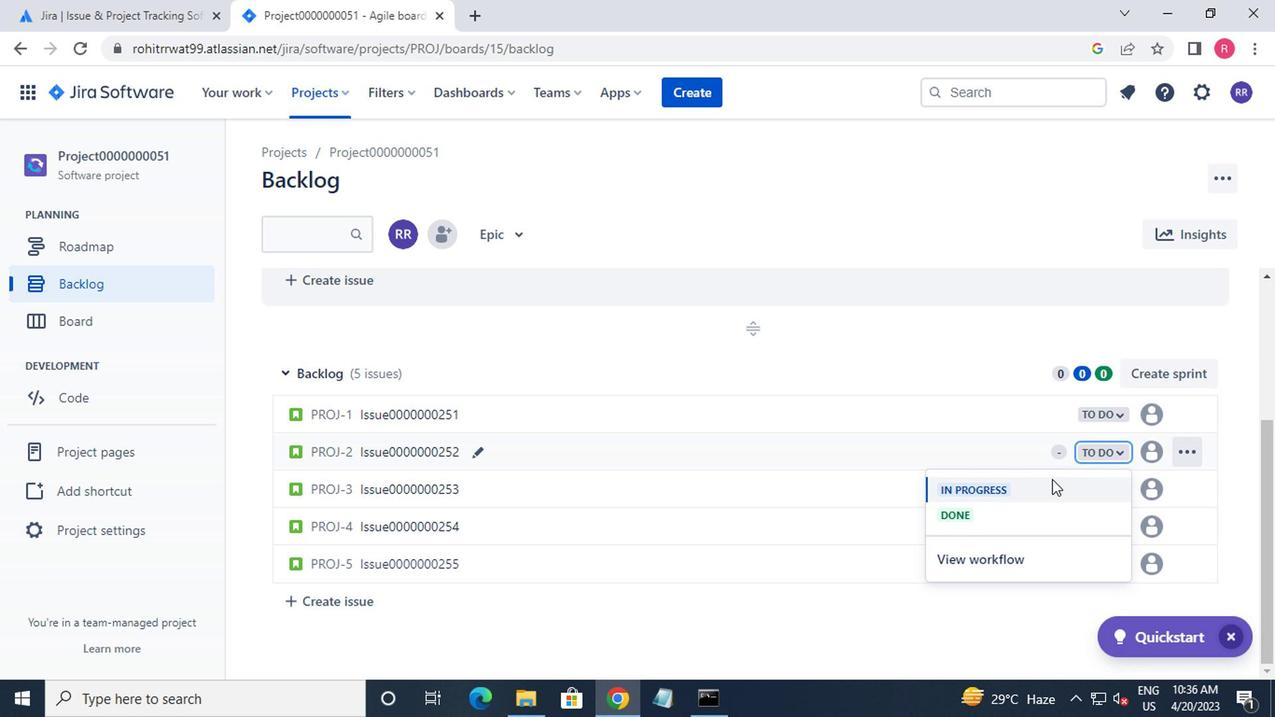 
Action: Mouse pressed left at (1050, 481)
Screenshot: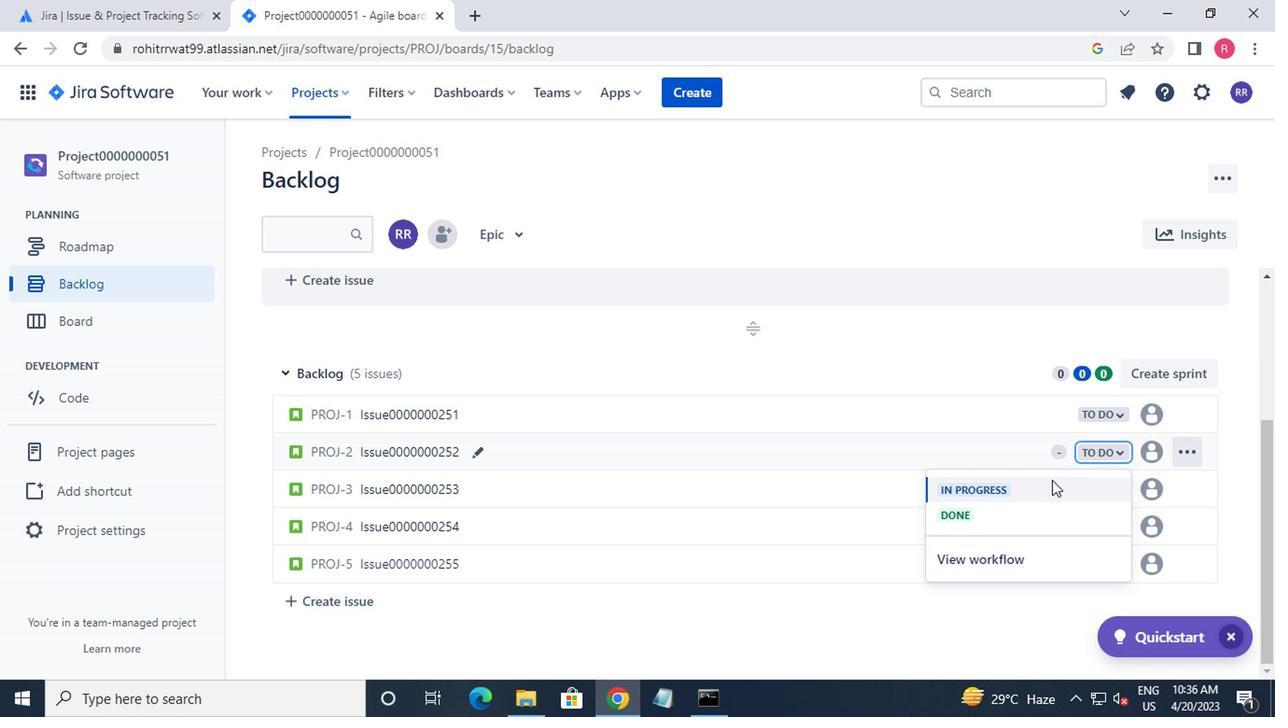 
Action: Mouse moved to (1111, 526)
Screenshot: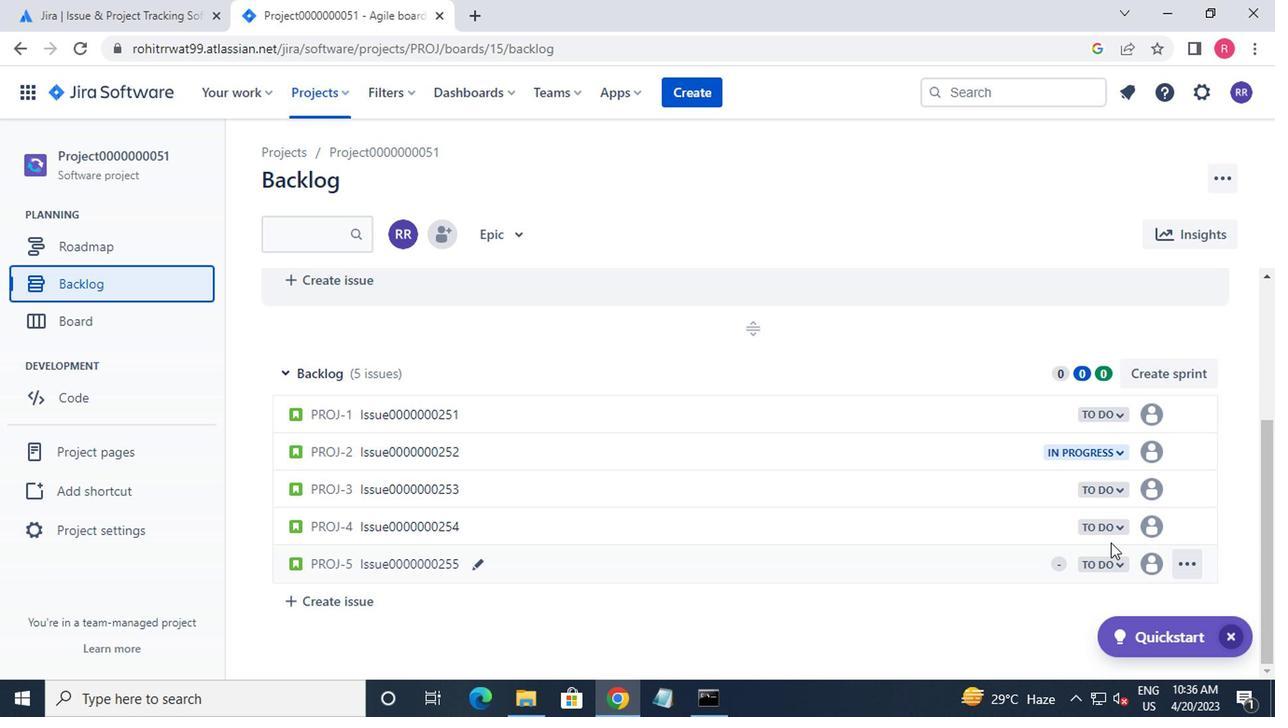 
Action: Mouse pressed left at (1111, 526)
Screenshot: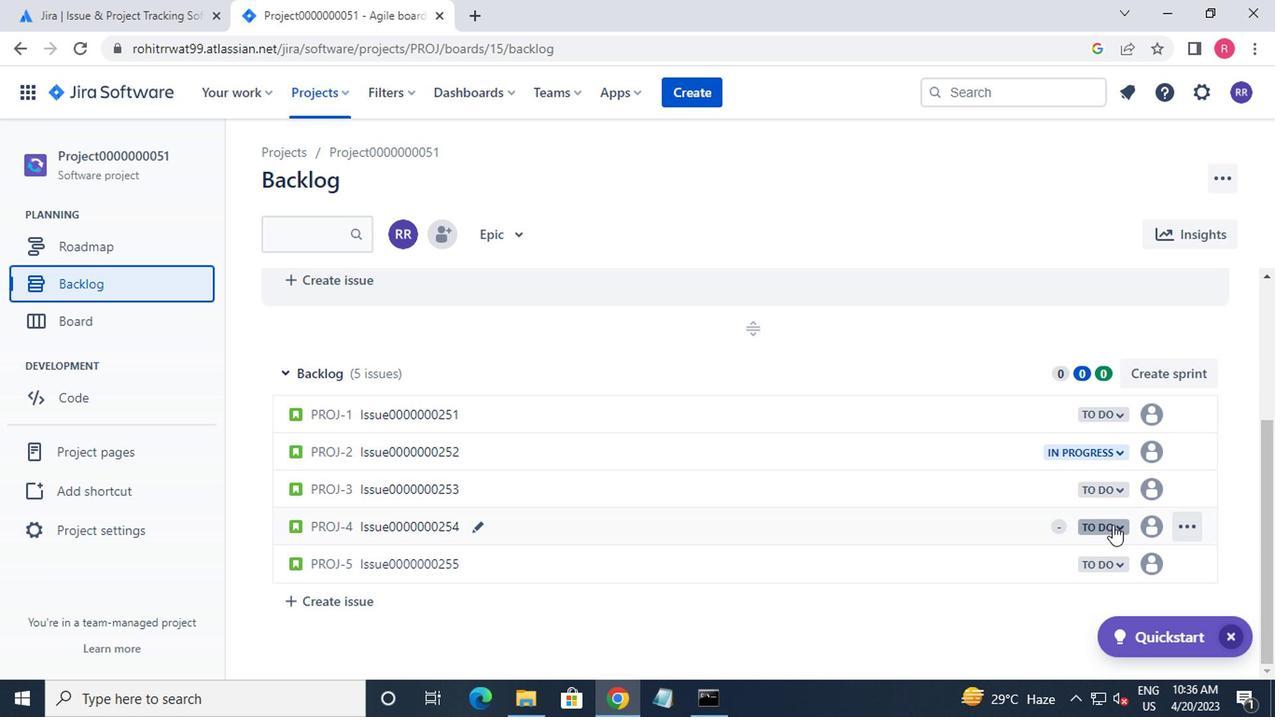 
Action: Mouse moved to (1060, 560)
Screenshot: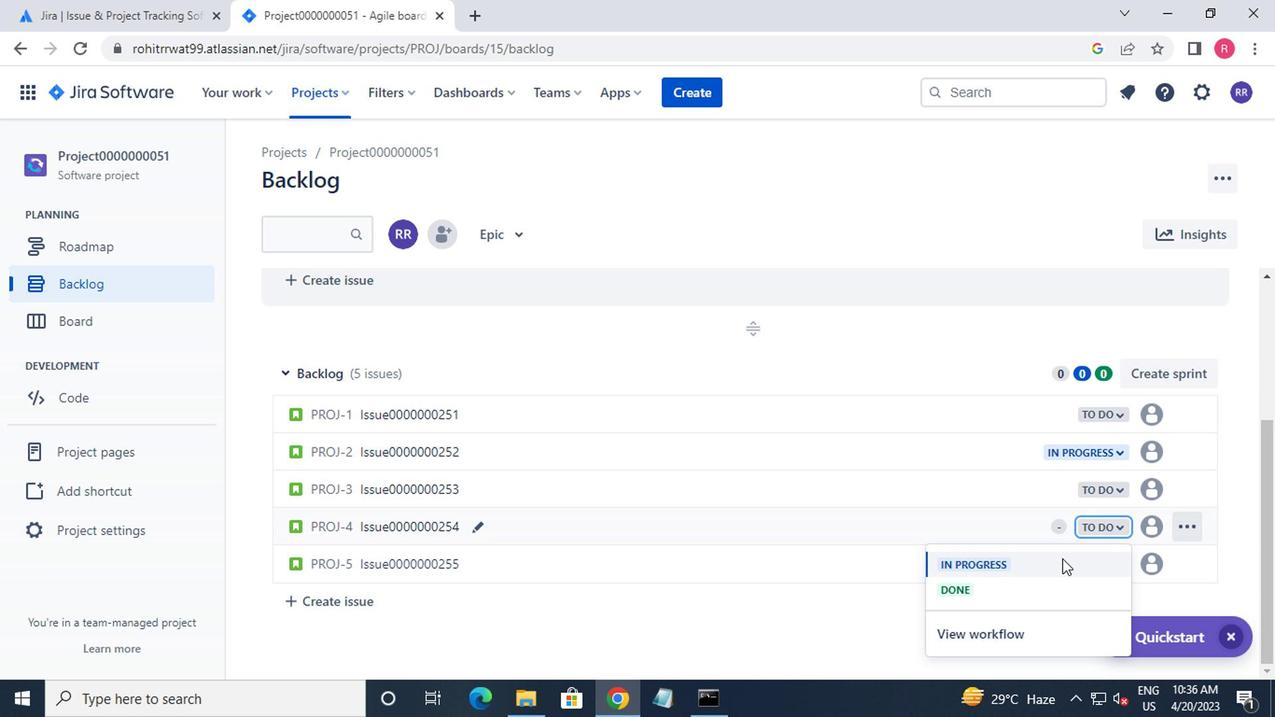 
Action: Mouse pressed left at (1060, 560)
Screenshot: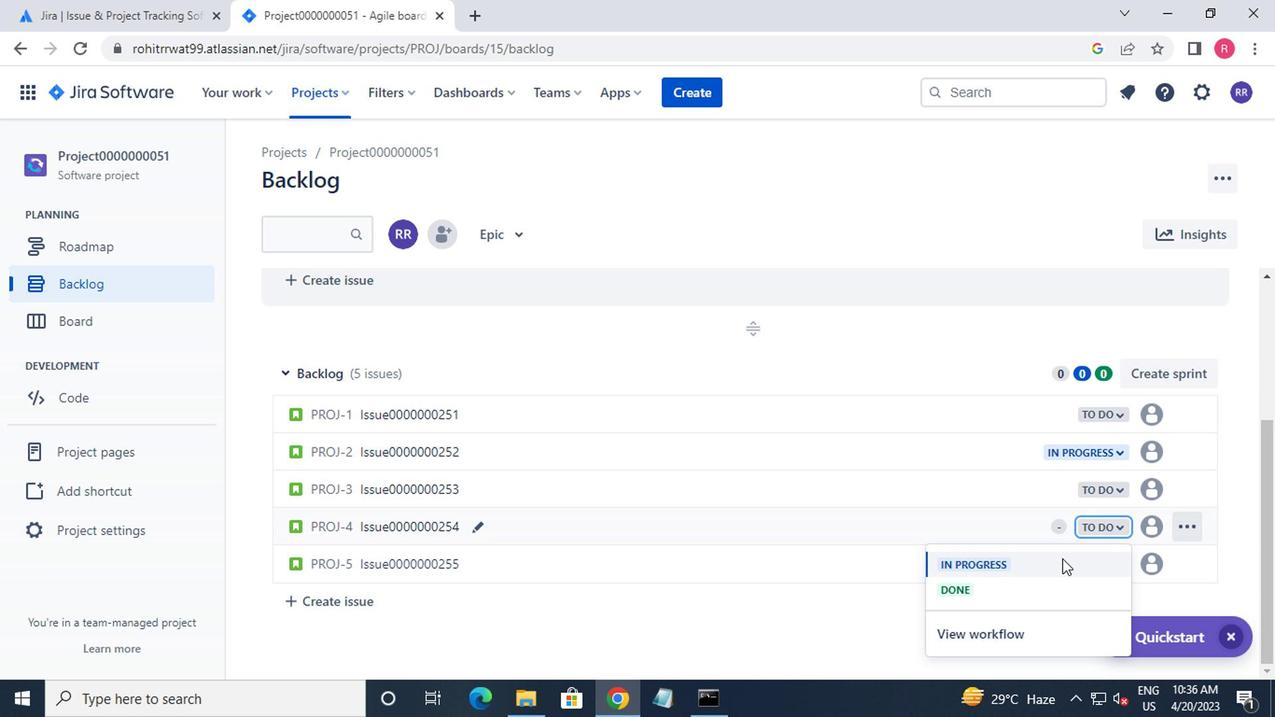 
